Task: Find connections with filter location Jingling with filter topic #lifecoach with filter profile language Spanish with filter current company Gammon India Ltd with filter school The Don Bosco School with filter industry Electric Power Generation with filter service category Mobile Marketing with filter keywords title Video or Film Producer
Action: Mouse moved to (523, 77)
Screenshot: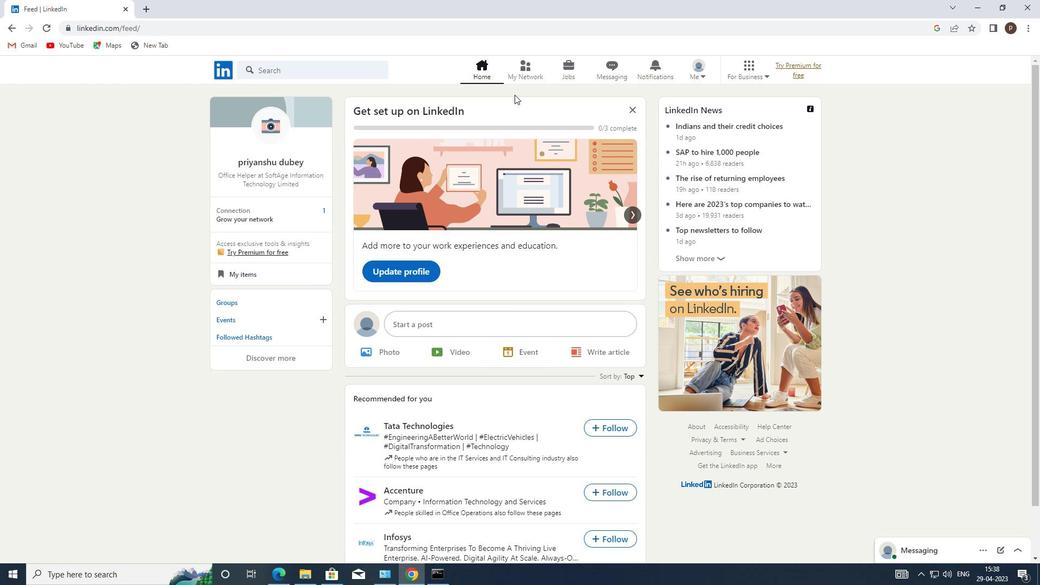 
Action: Mouse pressed left at (523, 77)
Screenshot: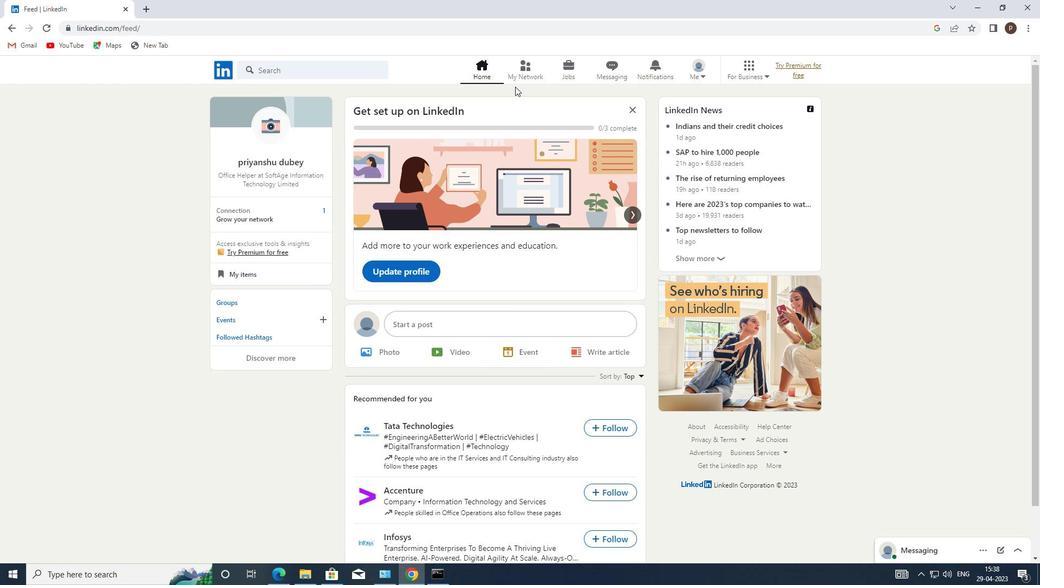 
Action: Mouse moved to (302, 125)
Screenshot: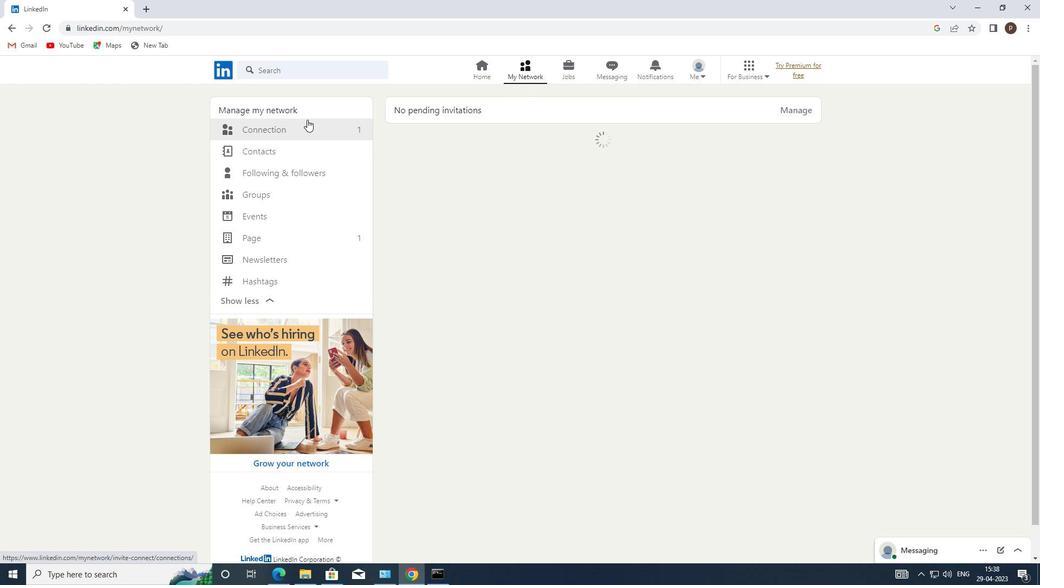 
Action: Mouse pressed left at (302, 125)
Screenshot: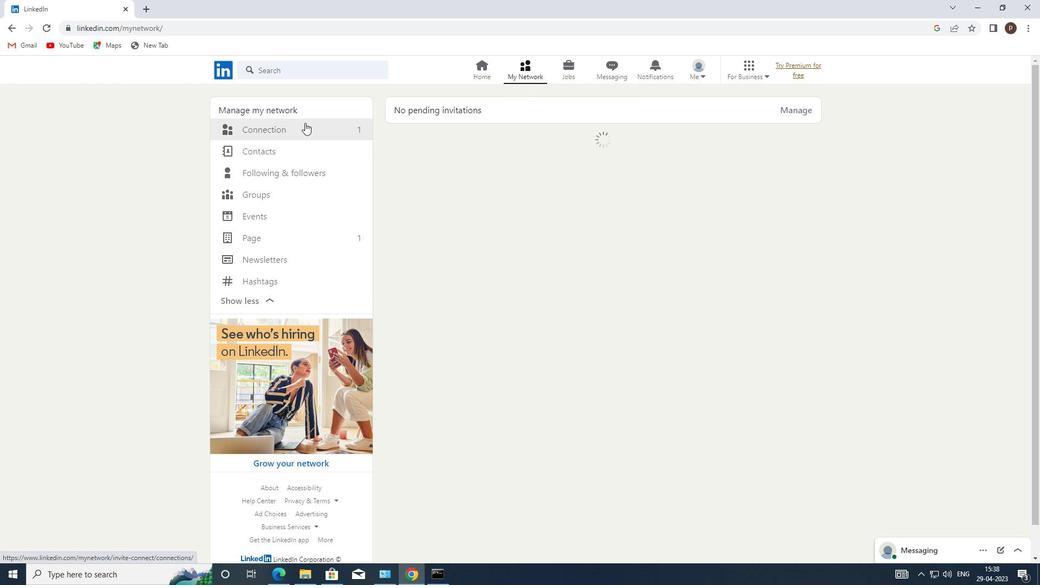 
Action: Mouse moved to (612, 127)
Screenshot: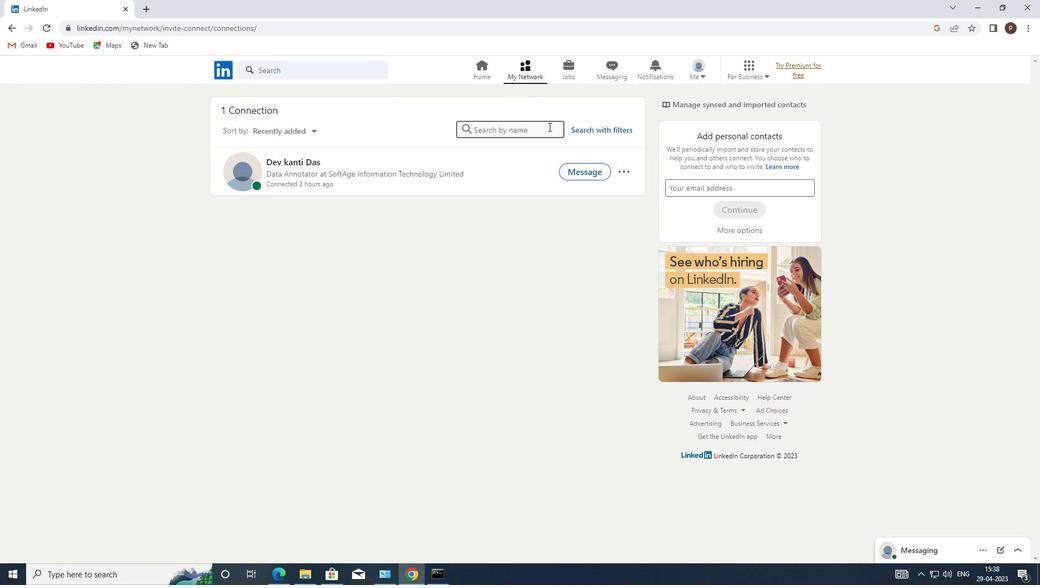 
Action: Mouse pressed left at (612, 127)
Screenshot: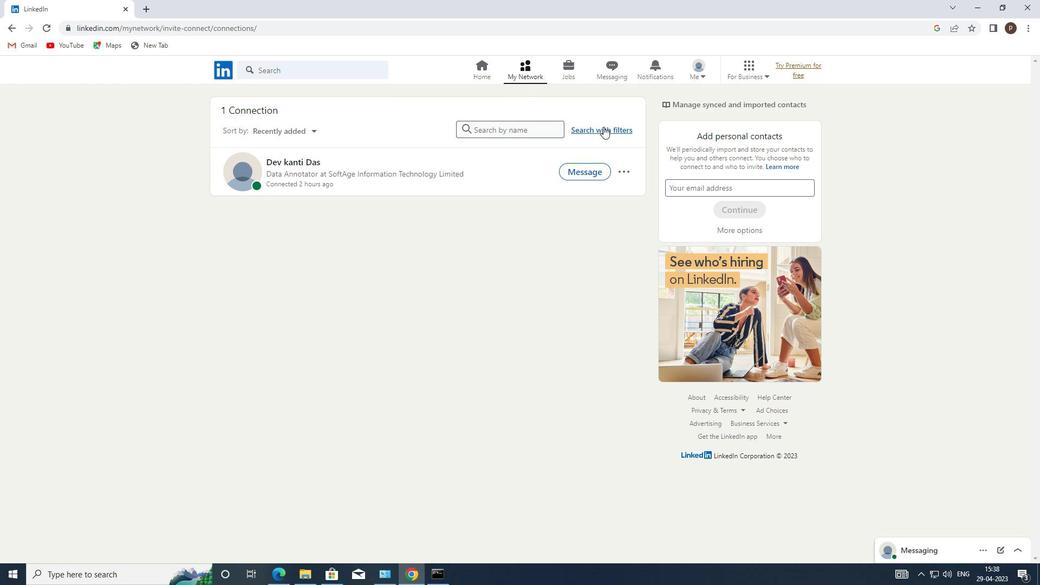 
Action: Mouse moved to (541, 101)
Screenshot: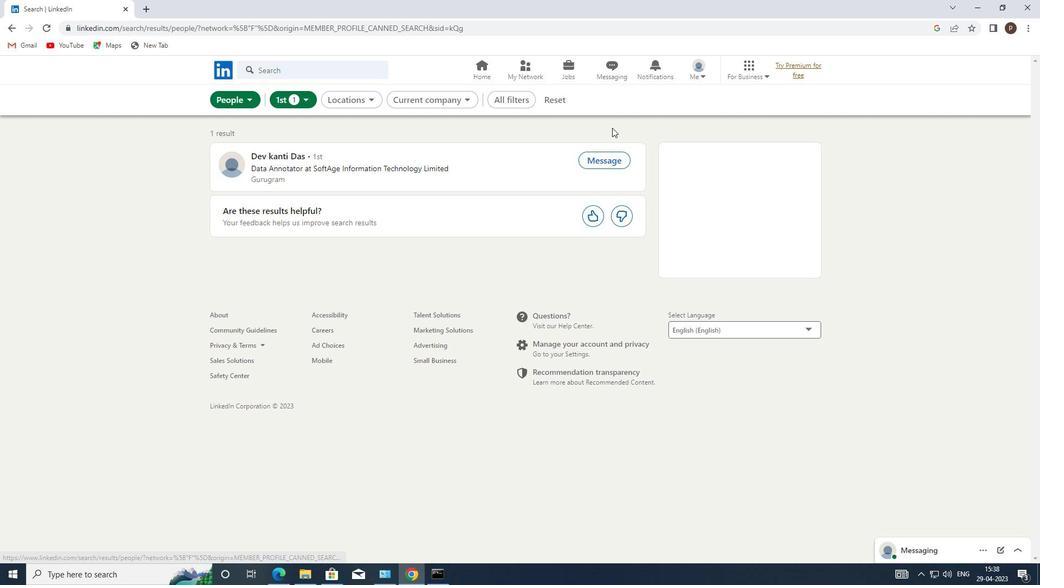 
Action: Mouse pressed left at (541, 101)
Screenshot: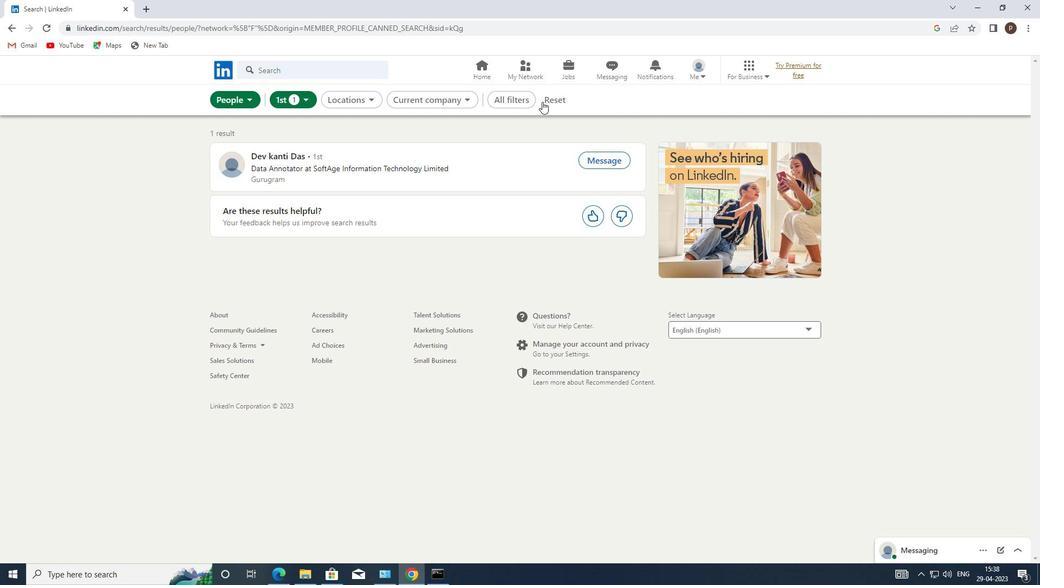 
Action: Mouse moved to (541, 101)
Screenshot: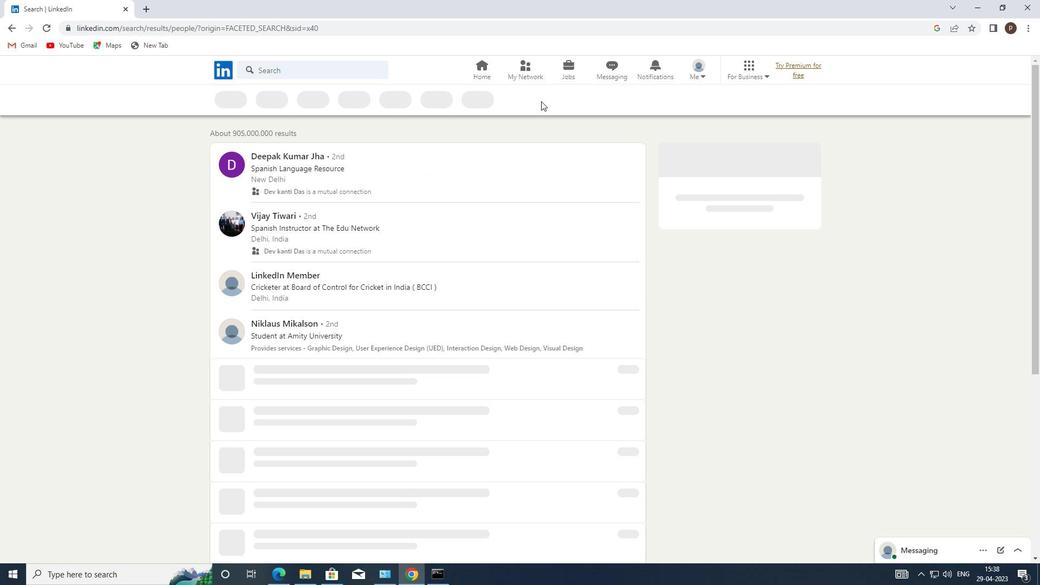 
Action: Mouse pressed left at (541, 101)
Screenshot: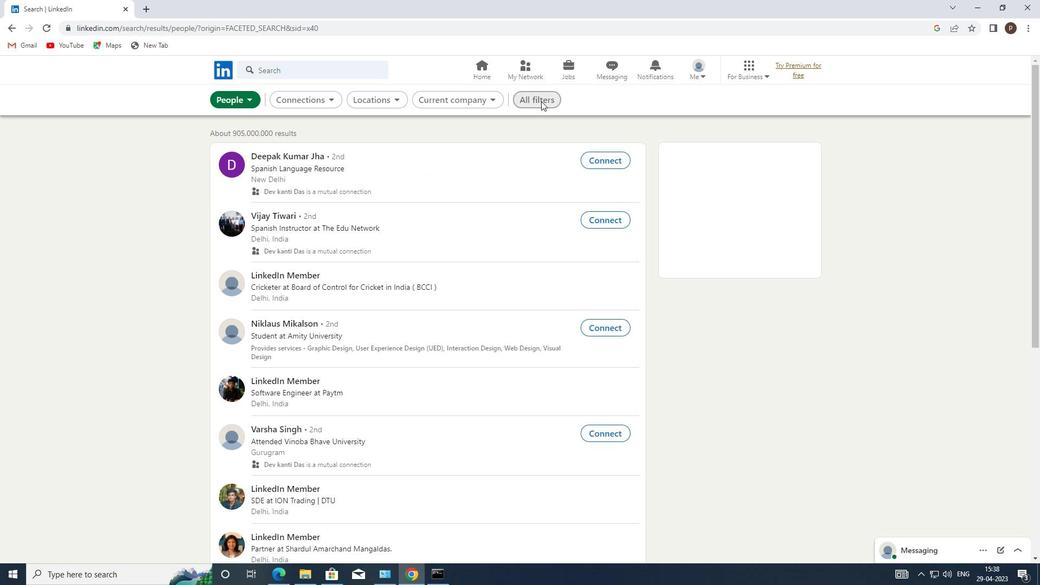 
Action: Mouse moved to (860, 340)
Screenshot: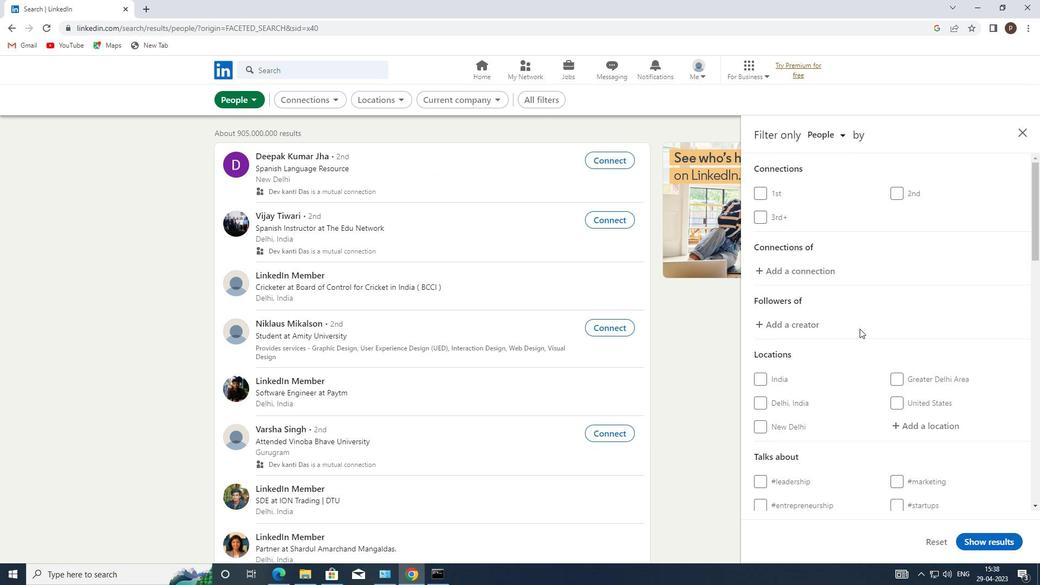 
Action: Mouse scrolled (860, 340) with delta (0, 0)
Screenshot: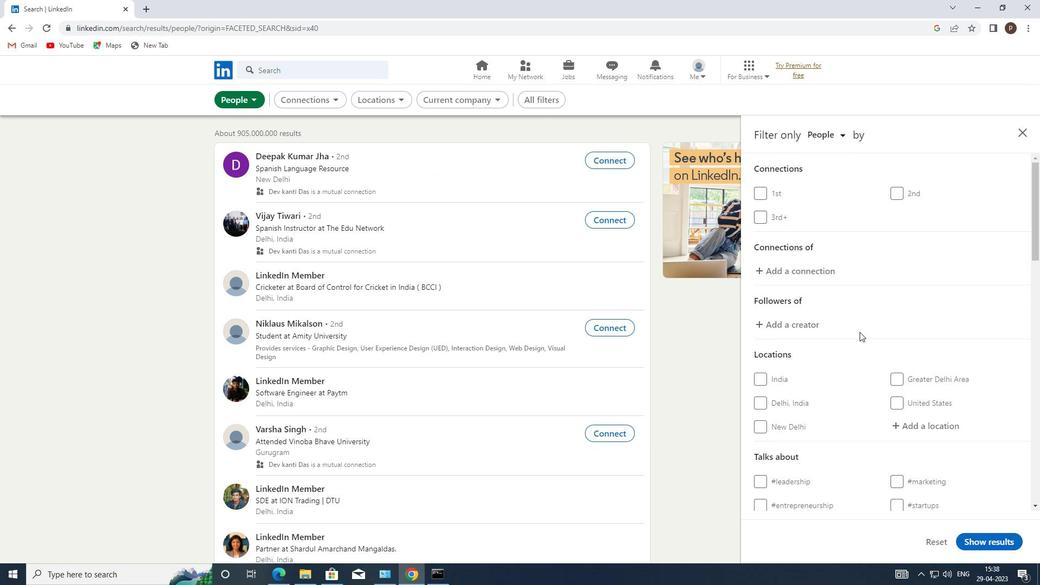 
Action: Mouse moved to (913, 364)
Screenshot: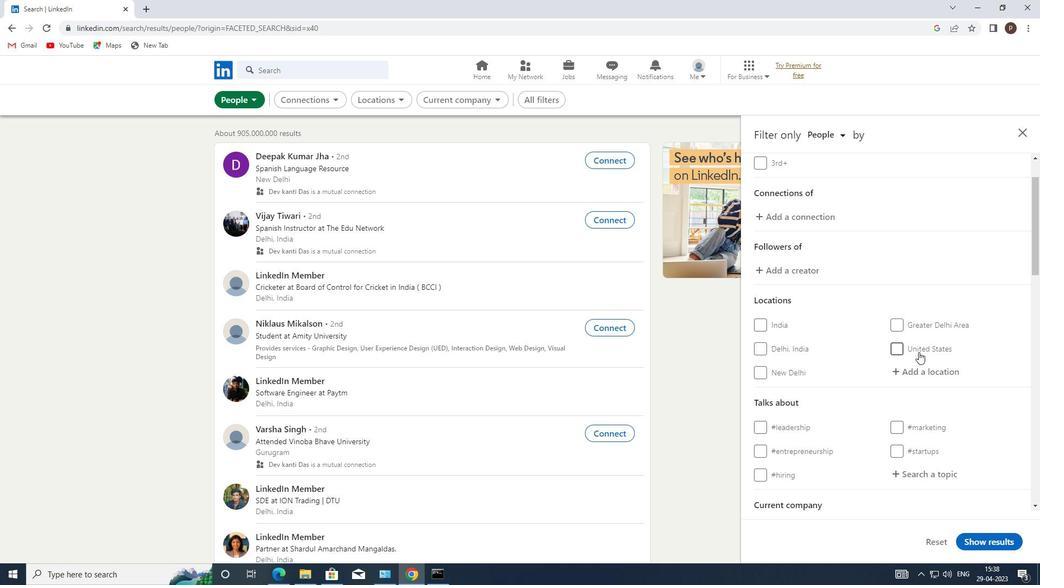 
Action: Mouse pressed left at (913, 364)
Screenshot: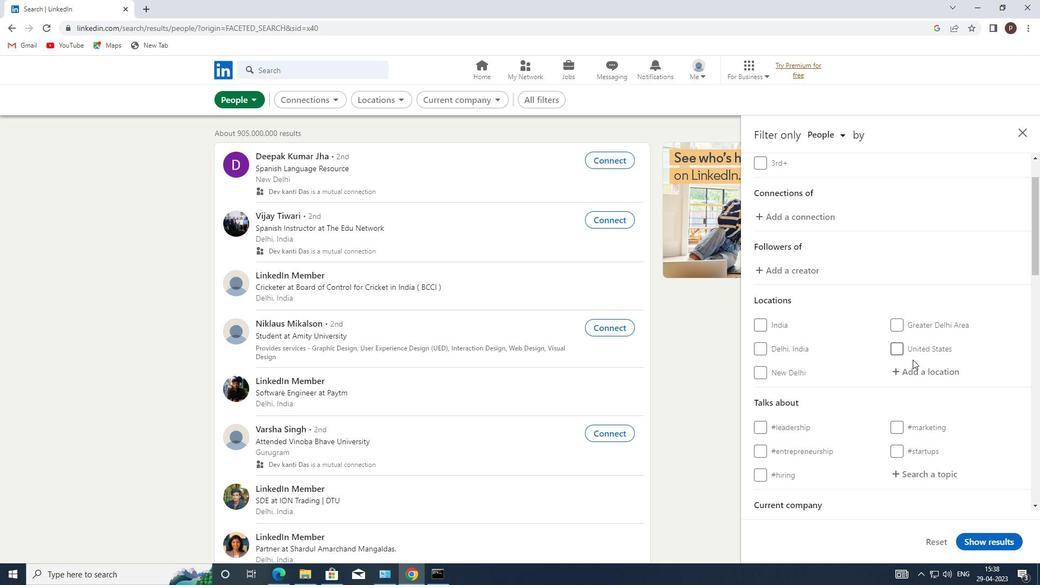 
Action: Mouse moved to (914, 364)
Screenshot: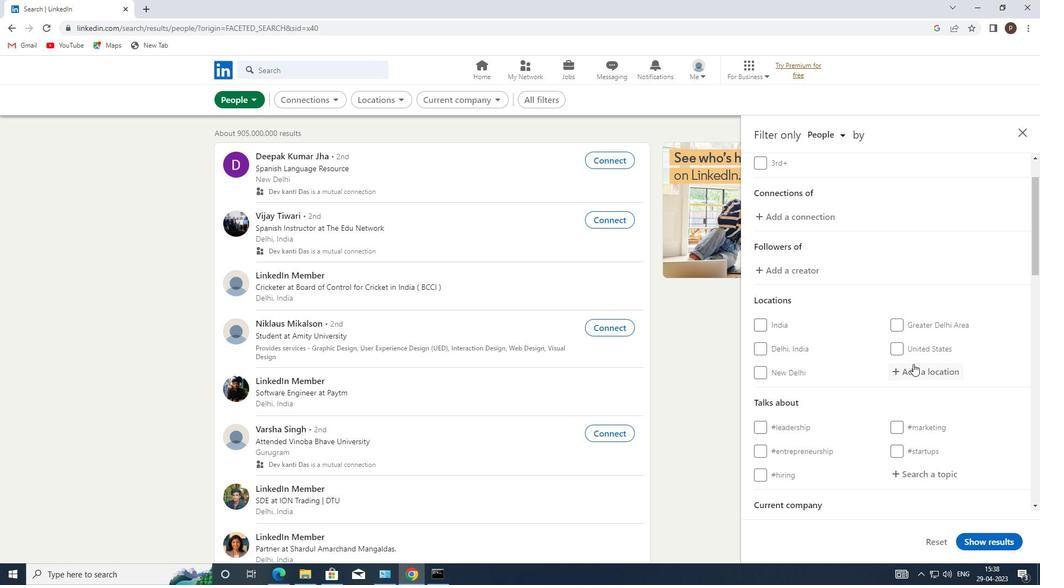 
Action: Key pressed <Key.caps_lock>j<Key.caps_lock>ingling
Screenshot: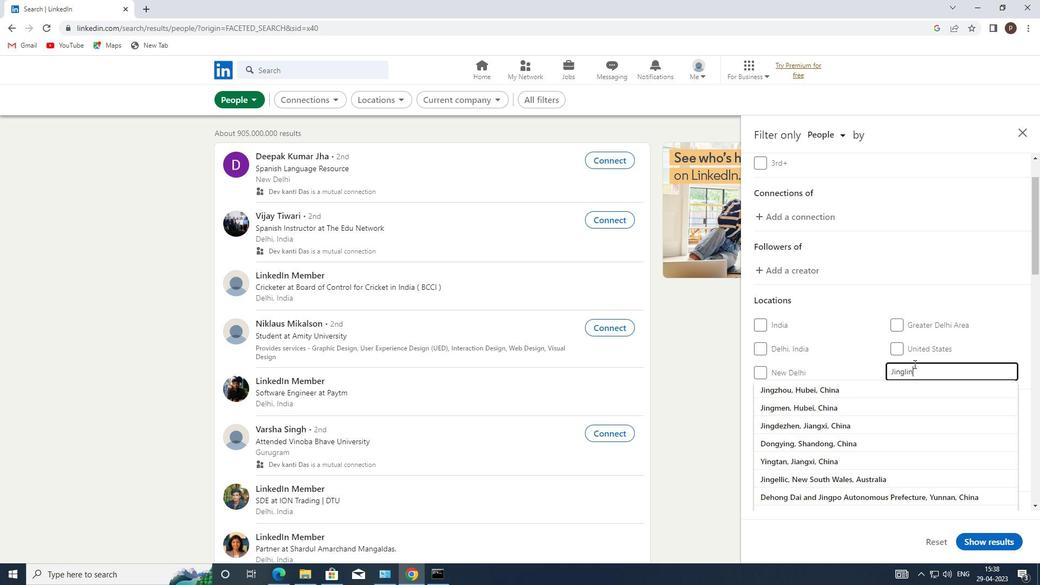
Action: Mouse moved to (846, 412)
Screenshot: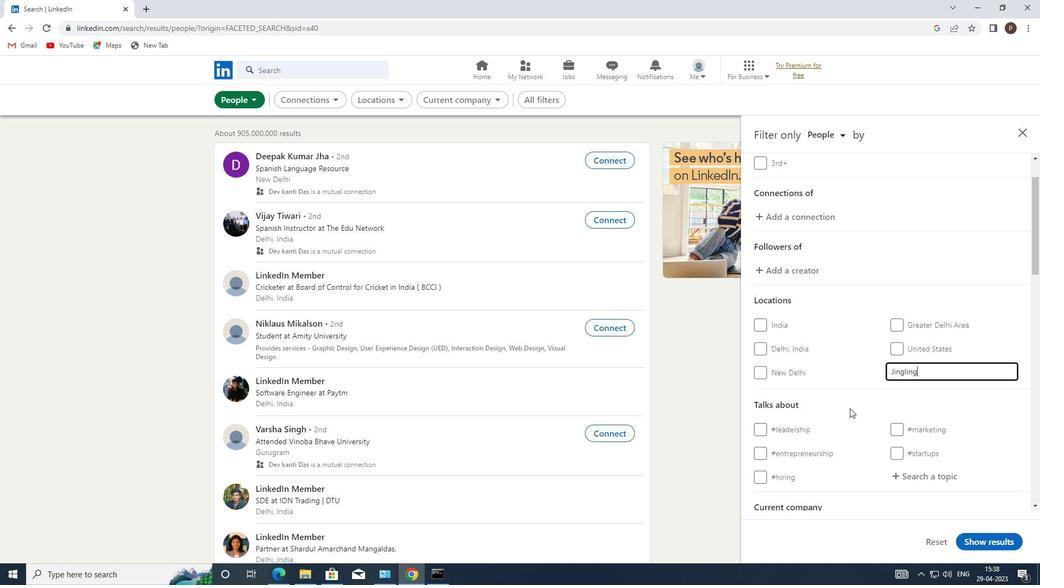 
Action: Mouse scrolled (846, 411) with delta (0, 0)
Screenshot: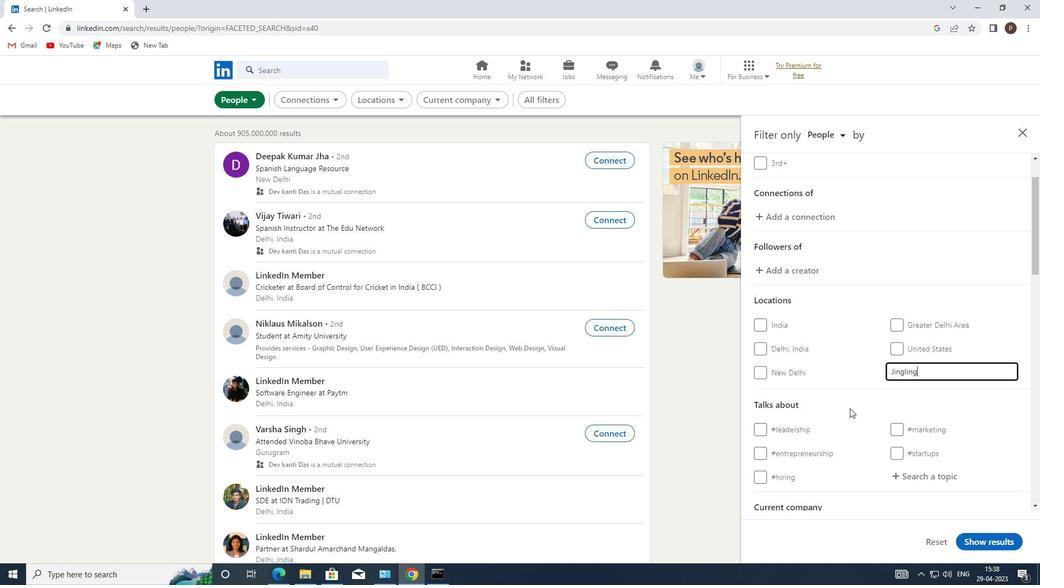 
Action: Mouse moved to (846, 414)
Screenshot: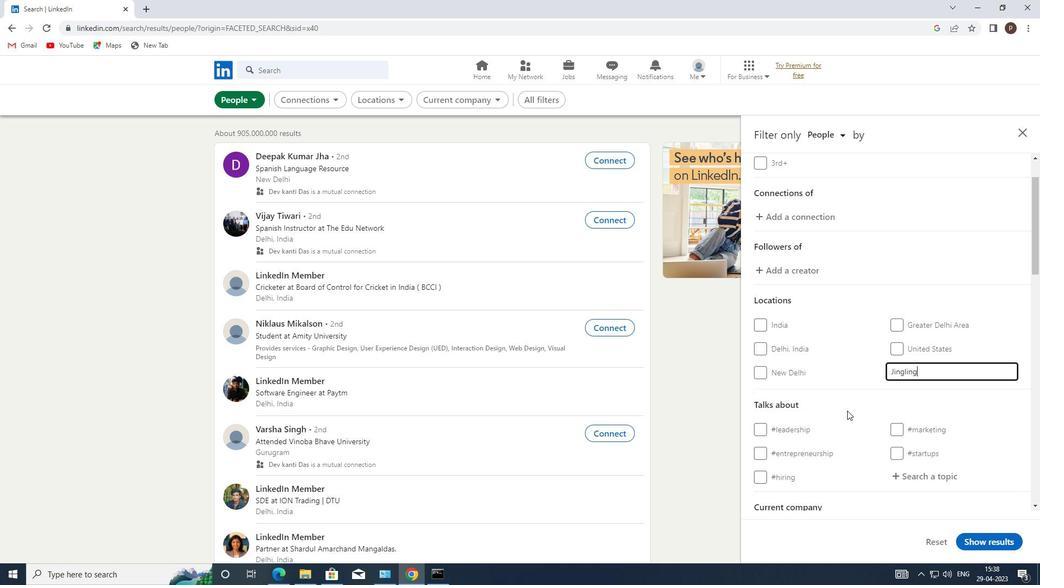 
Action: Mouse scrolled (846, 413) with delta (0, 0)
Screenshot: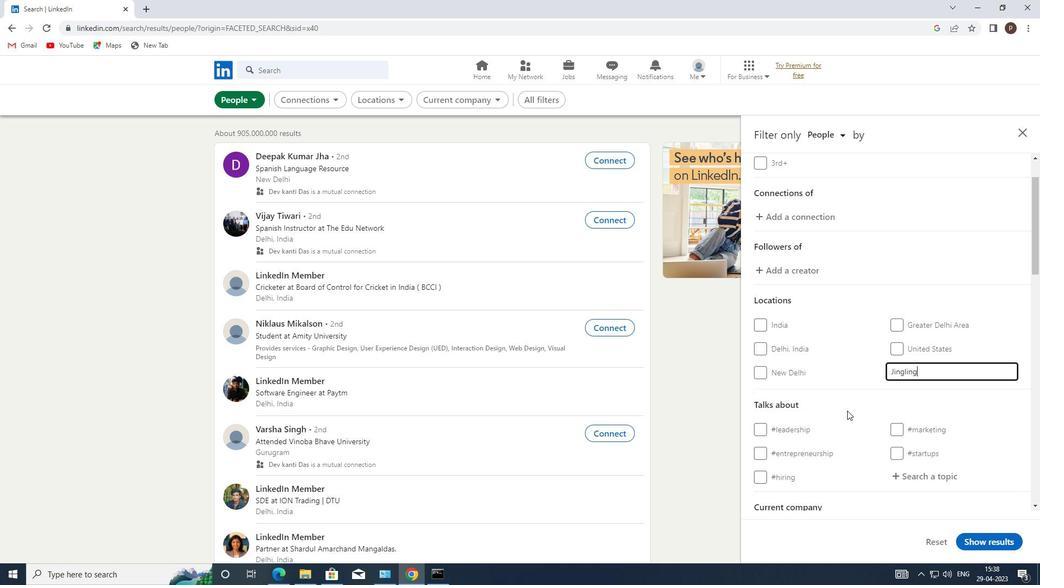 
Action: Mouse moved to (911, 368)
Screenshot: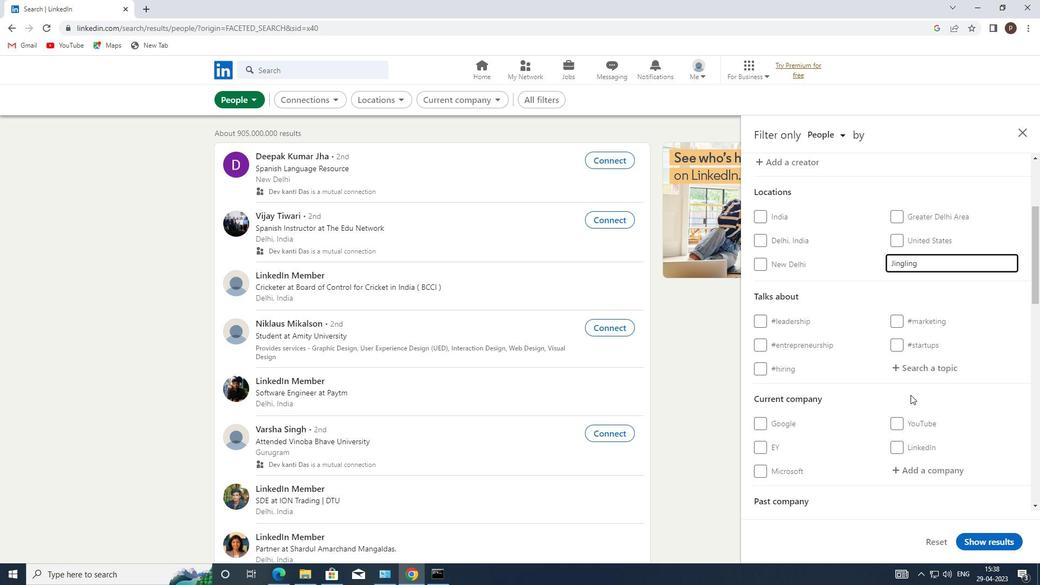 
Action: Mouse pressed left at (911, 368)
Screenshot: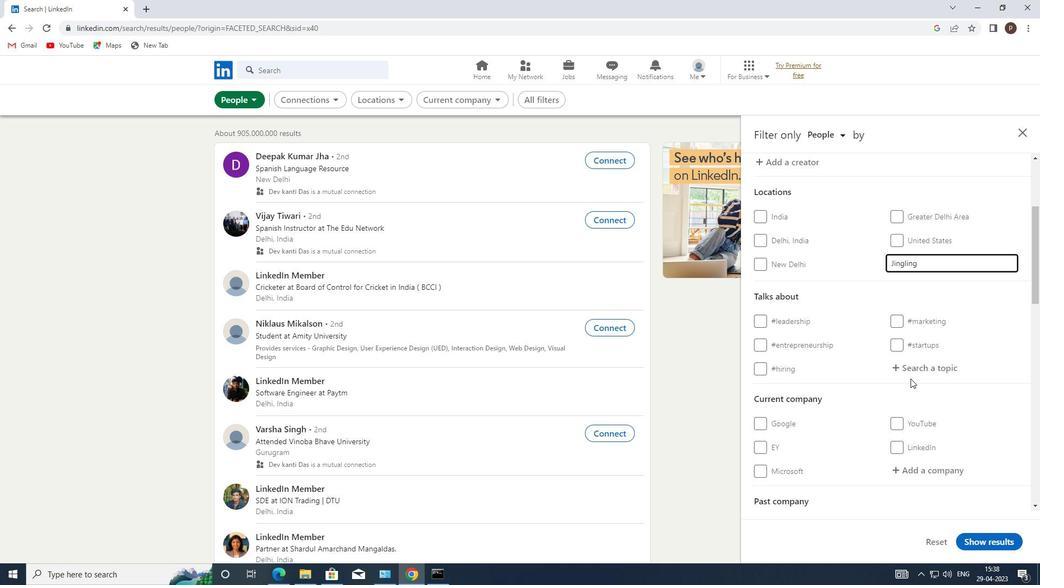 
Action: Key pressed <Key.shift>#LIFECOACH
Screenshot: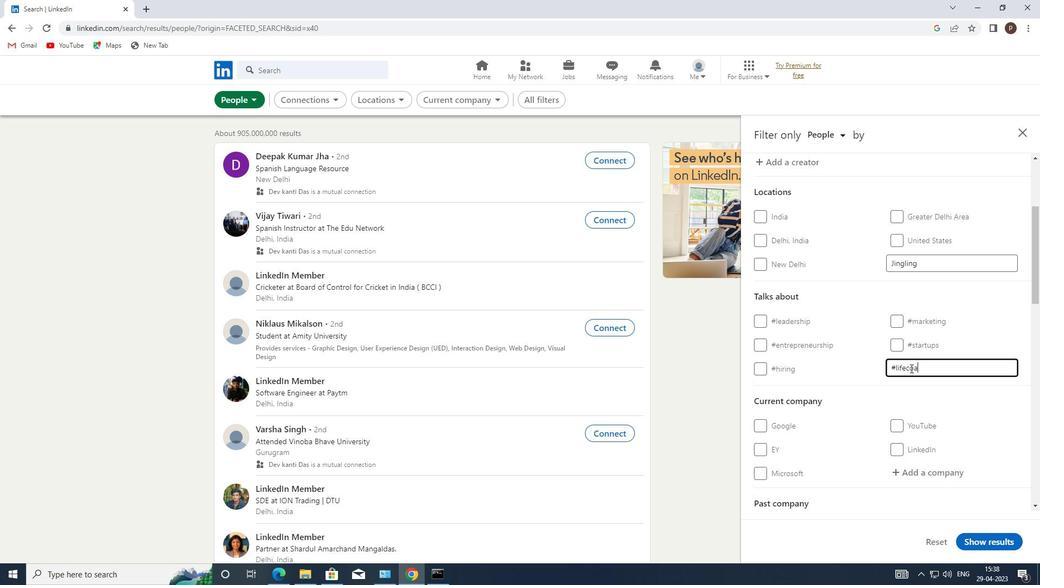 
Action: Mouse moved to (868, 385)
Screenshot: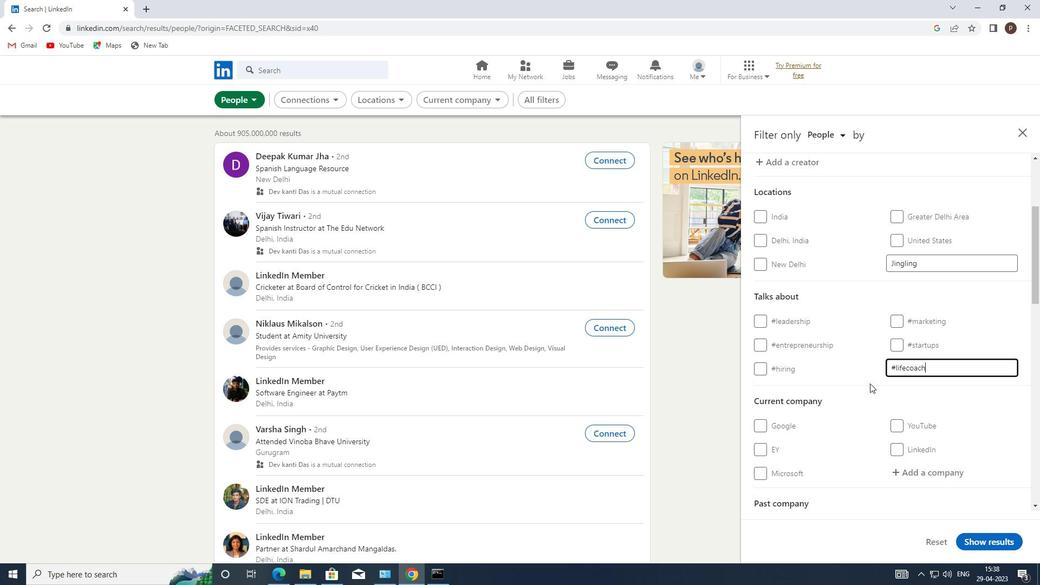 
Action: Mouse scrolled (868, 385) with delta (0, 0)
Screenshot: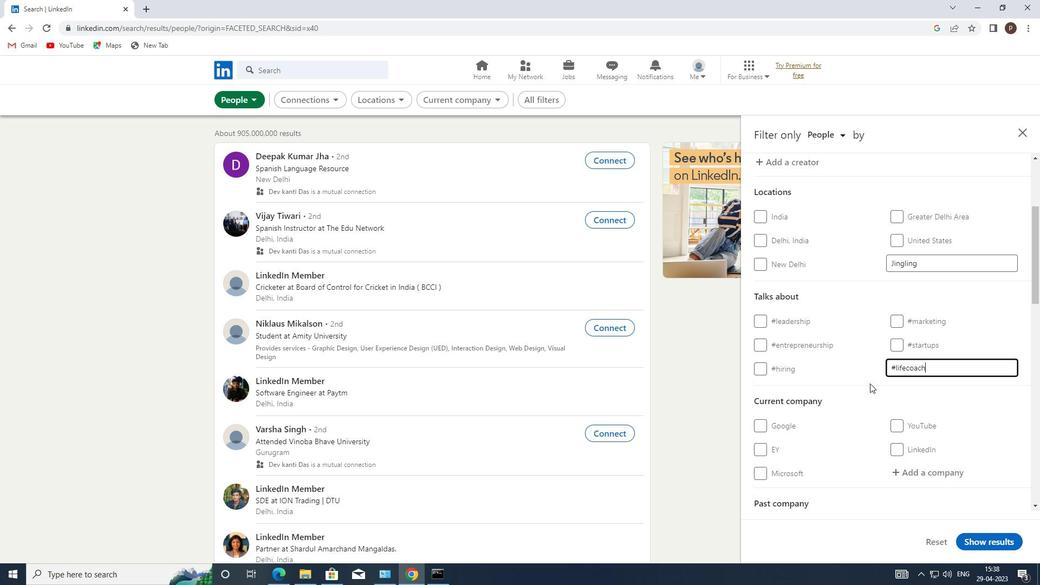 
Action: Mouse scrolled (868, 385) with delta (0, 0)
Screenshot: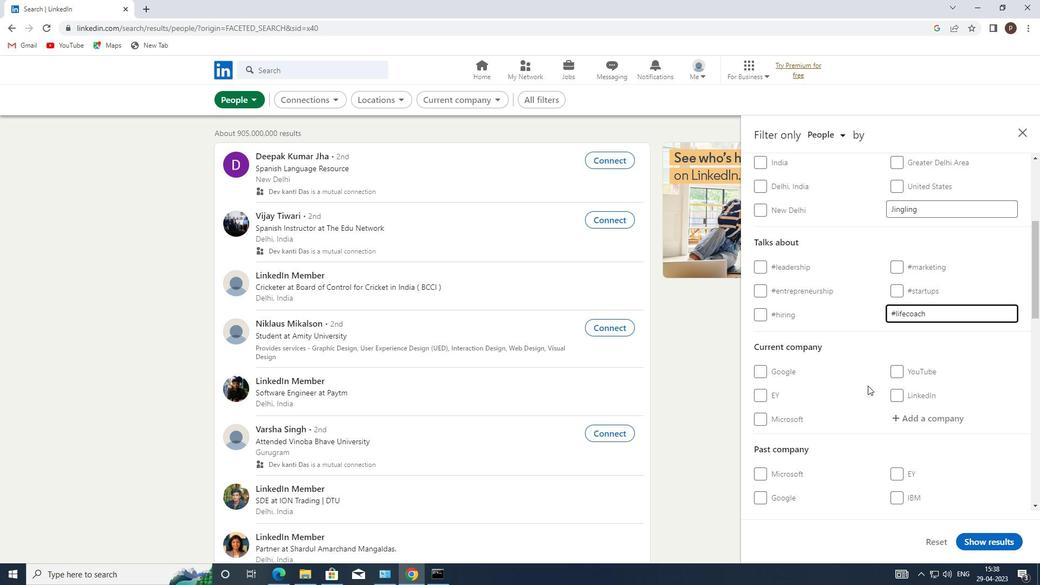 
Action: Mouse moved to (868, 385)
Screenshot: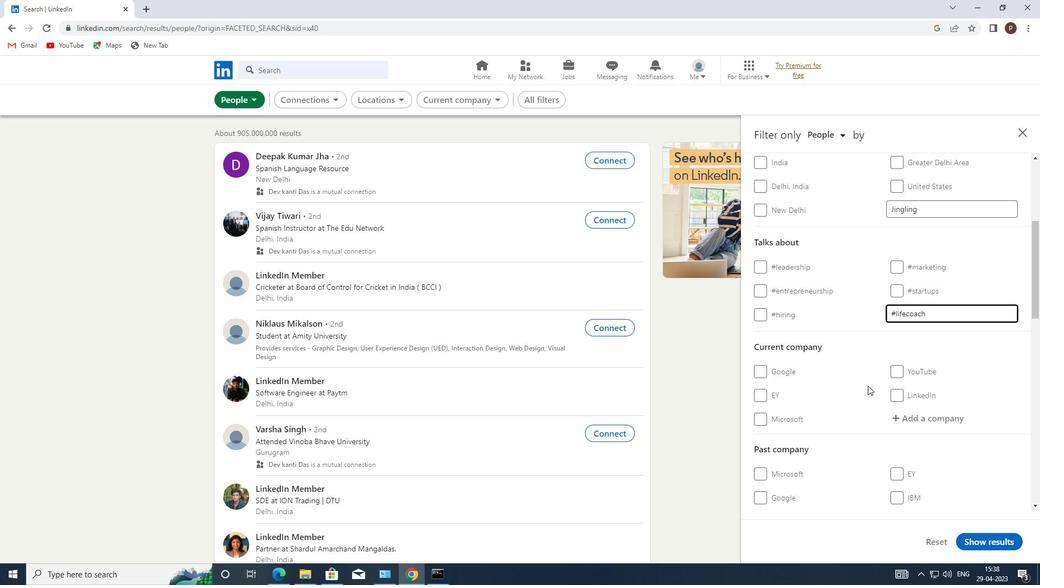 
Action: Mouse scrolled (868, 385) with delta (0, 0)
Screenshot: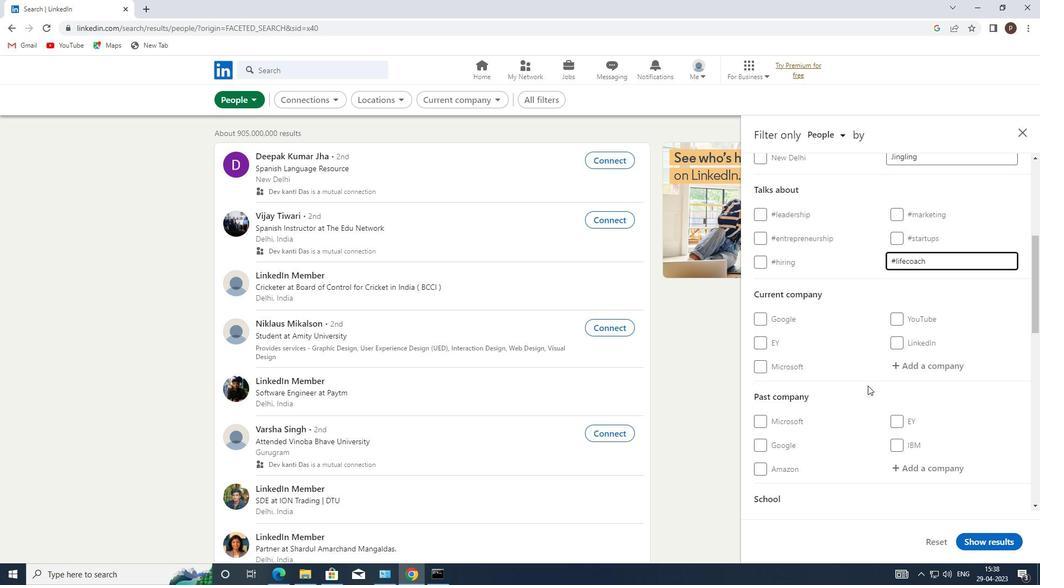 
Action: Mouse scrolled (868, 385) with delta (0, 0)
Screenshot: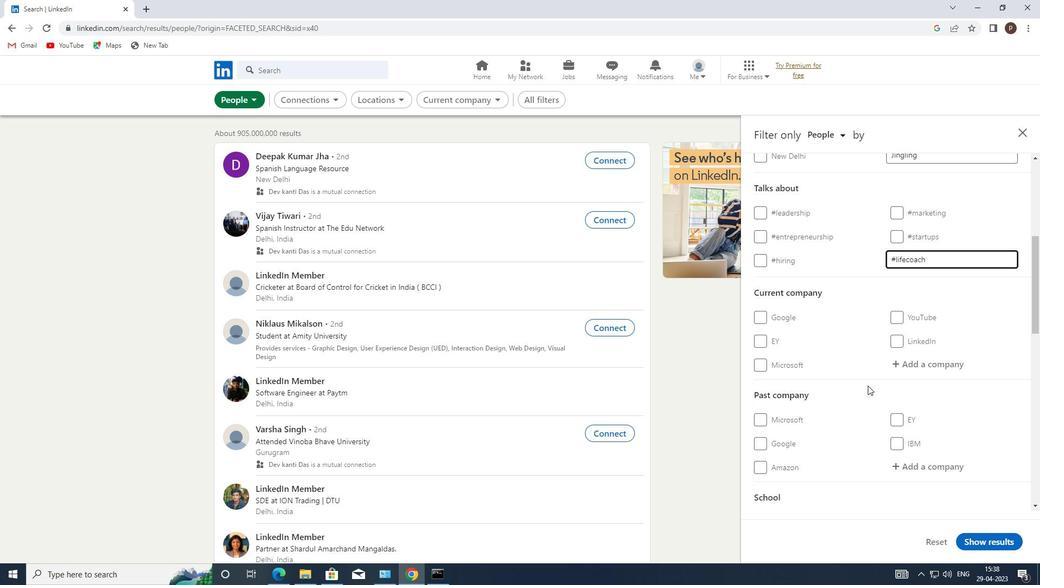 
Action: Mouse moved to (868, 386)
Screenshot: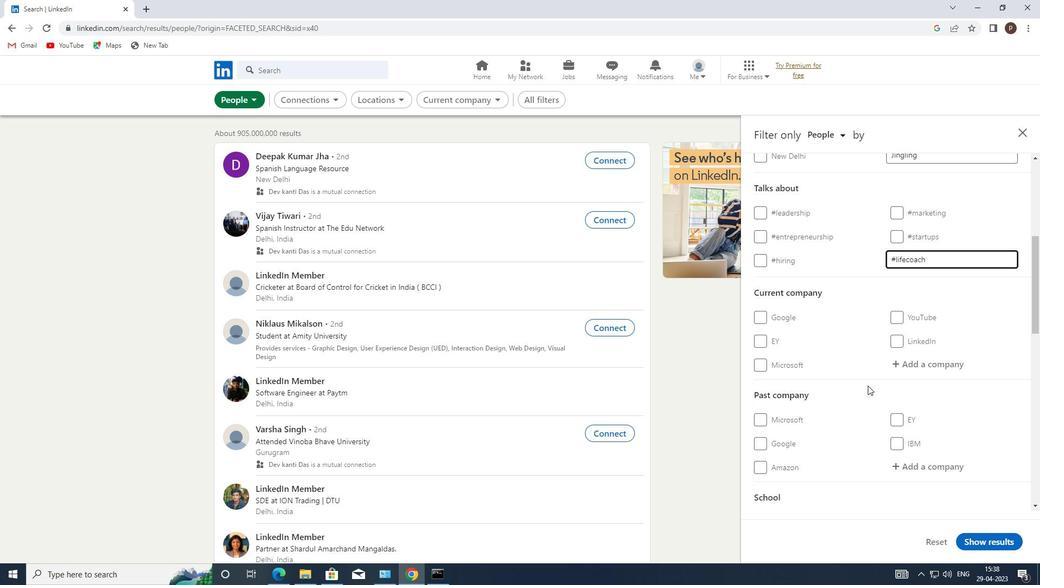 
Action: Mouse scrolled (868, 385) with delta (0, 0)
Screenshot: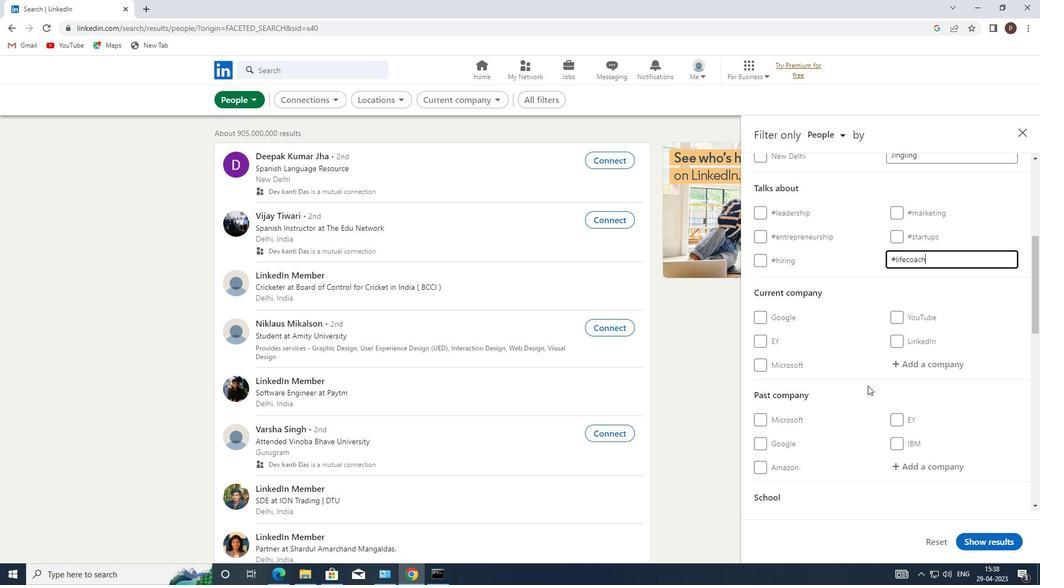 
Action: Mouse scrolled (868, 385) with delta (0, 0)
Screenshot: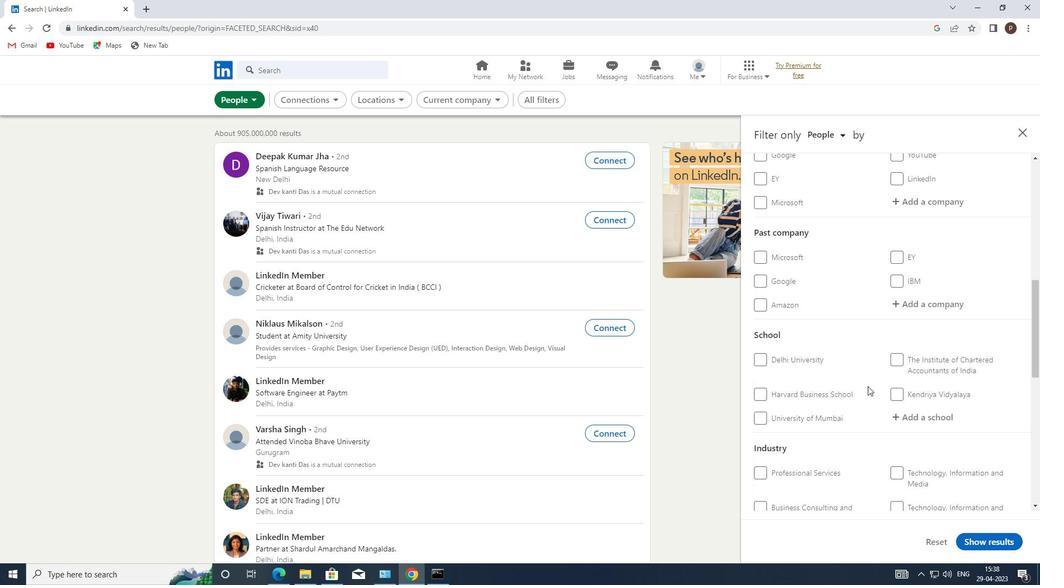 
Action: Mouse scrolled (868, 385) with delta (0, 0)
Screenshot: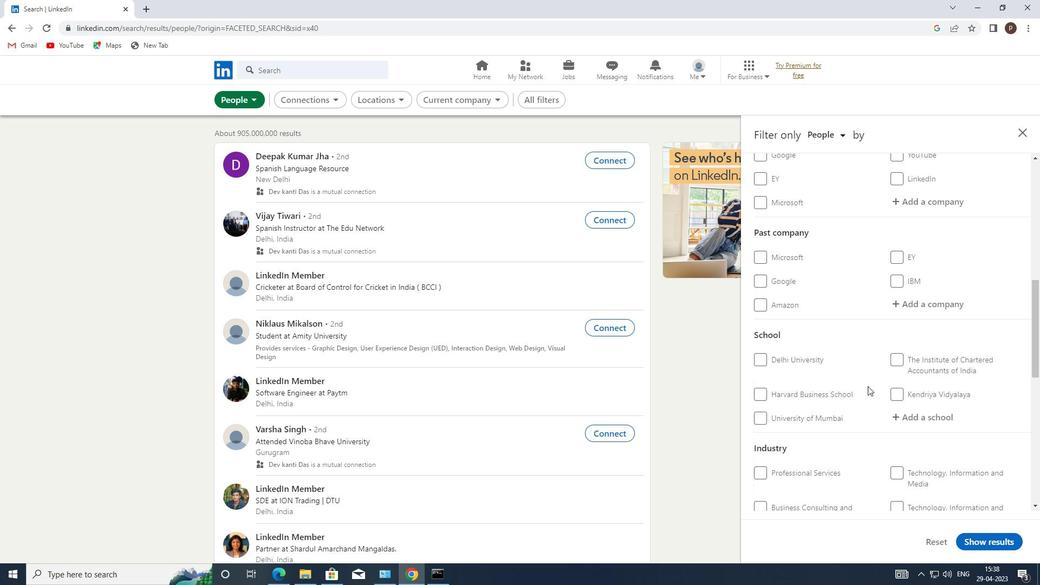 
Action: Mouse scrolled (868, 385) with delta (0, 0)
Screenshot: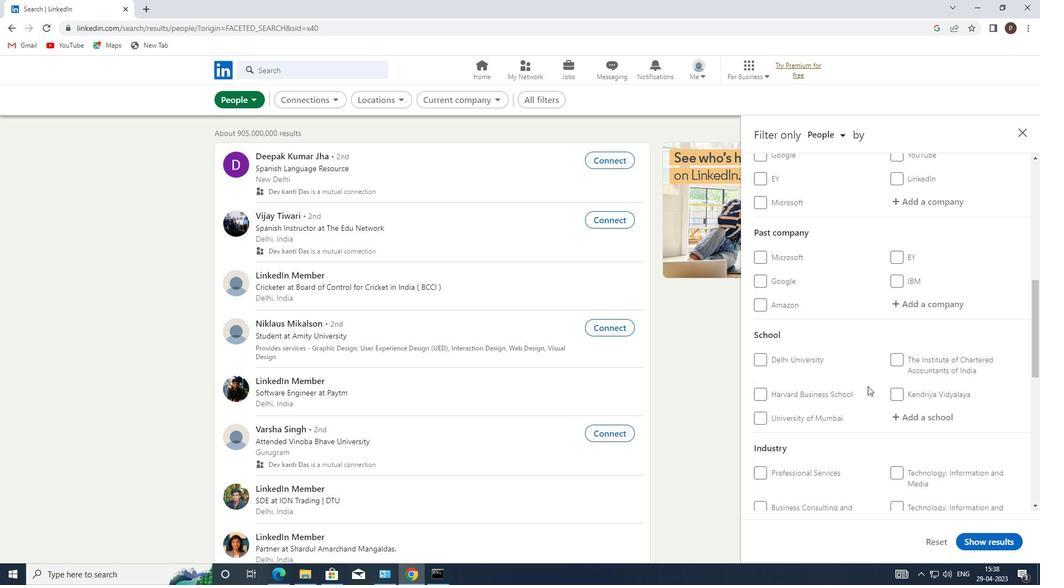 
Action: Mouse scrolled (868, 385) with delta (0, 0)
Screenshot: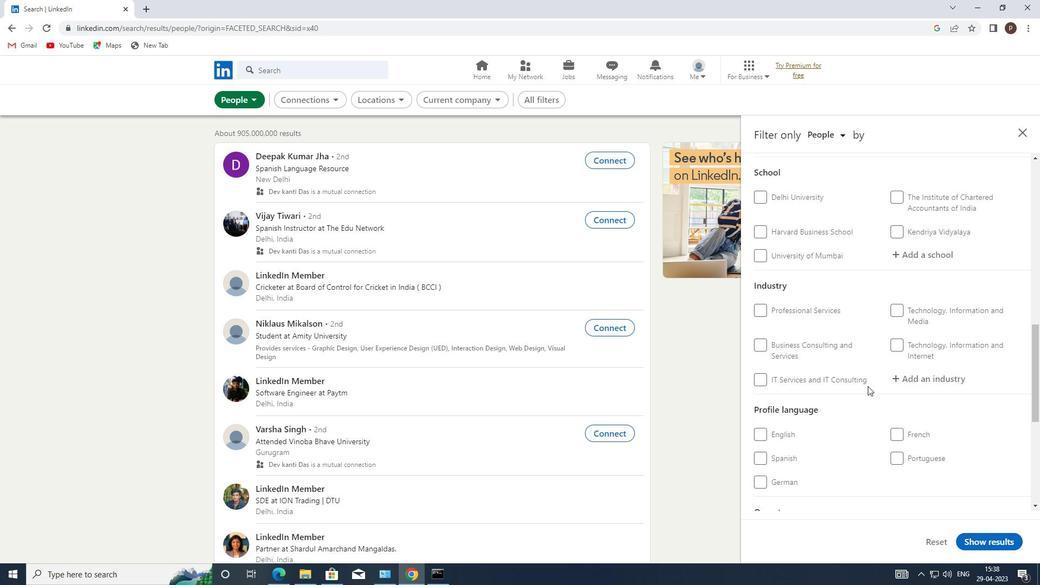 
Action: Mouse moved to (764, 406)
Screenshot: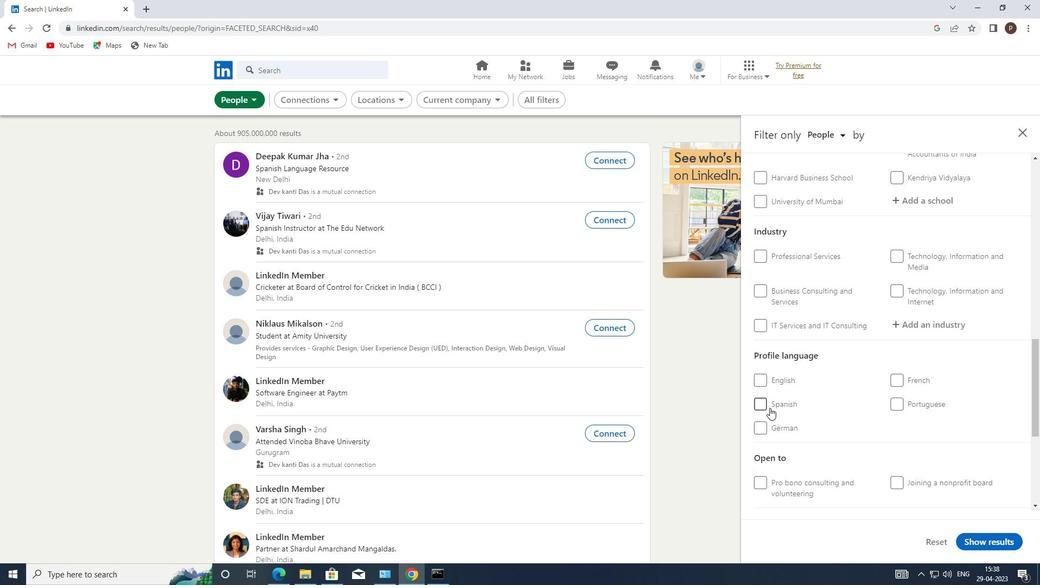 
Action: Mouse pressed left at (764, 406)
Screenshot: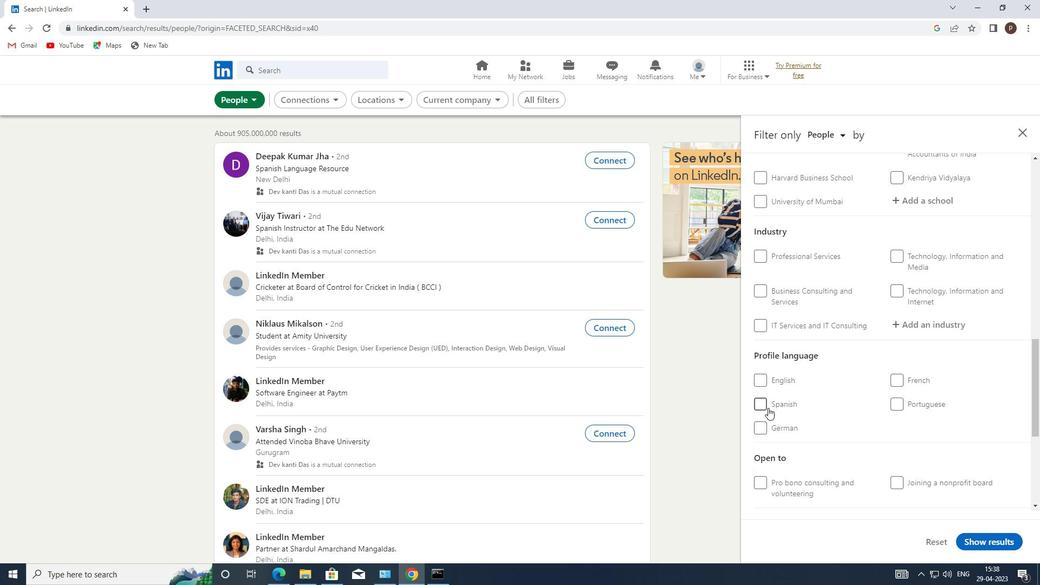 
Action: Mouse moved to (841, 392)
Screenshot: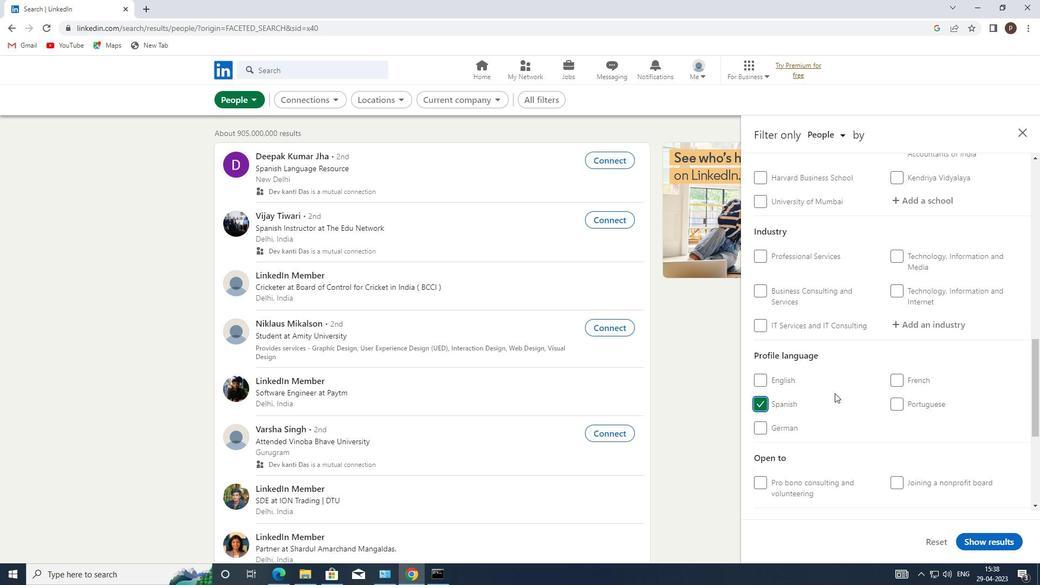 
Action: Mouse scrolled (841, 393) with delta (0, 0)
Screenshot: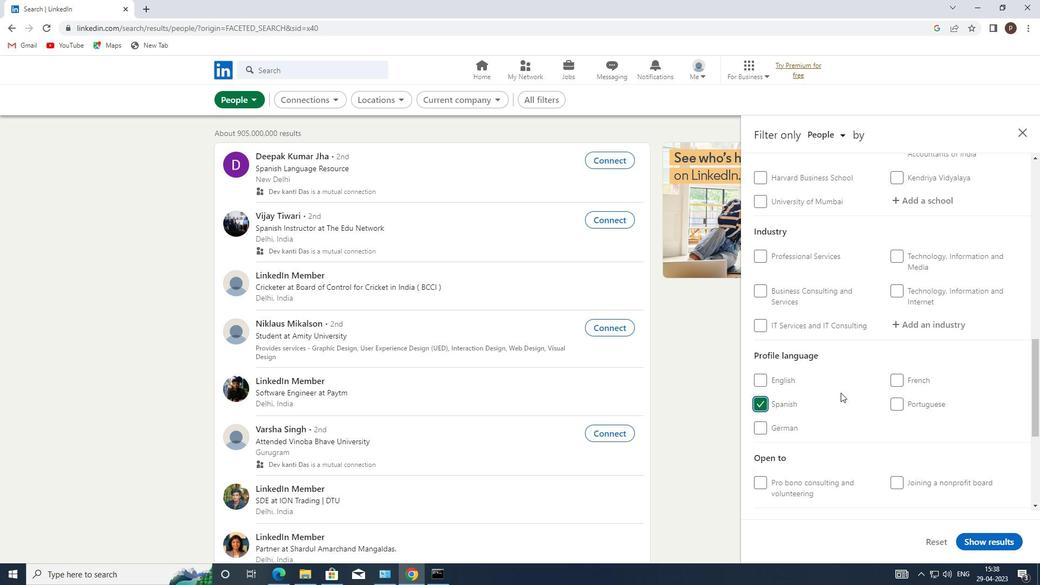 
Action: Mouse scrolled (841, 393) with delta (0, 0)
Screenshot: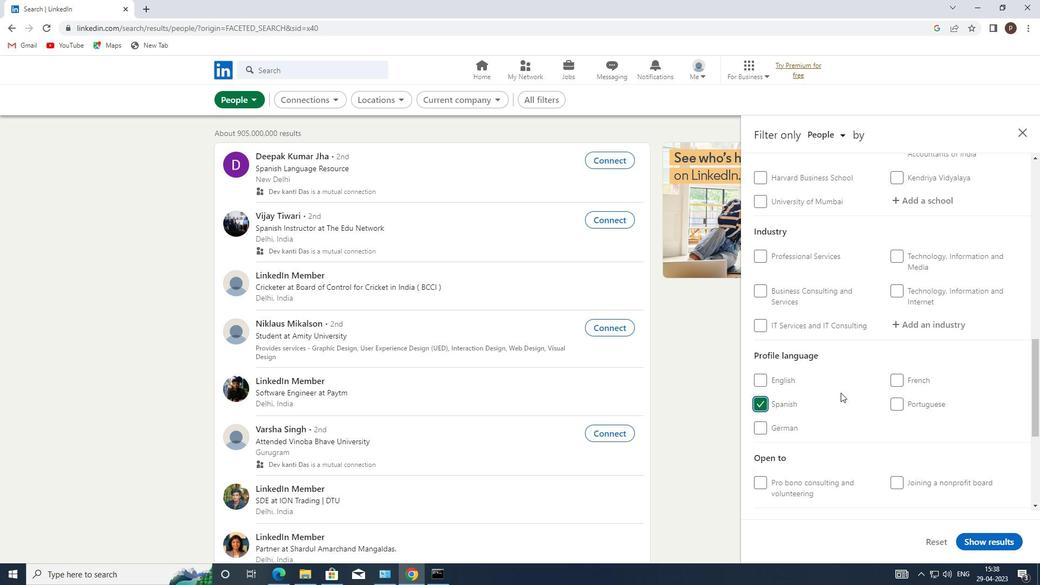 
Action: Mouse scrolled (841, 393) with delta (0, 0)
Screenshot: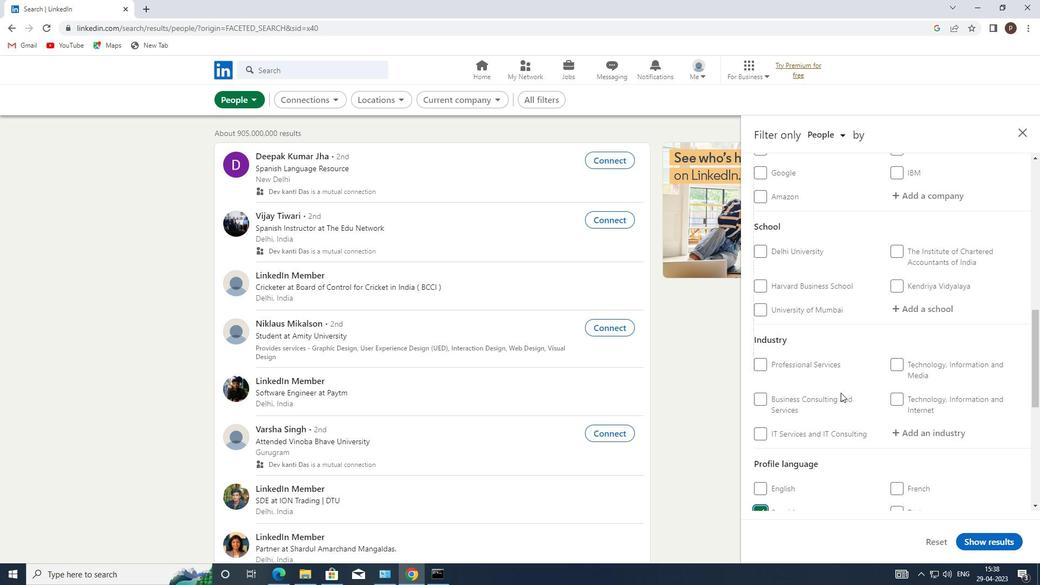 
Action: Mouse scrolled (841, 393) with delta (0, 0)
Screenshot: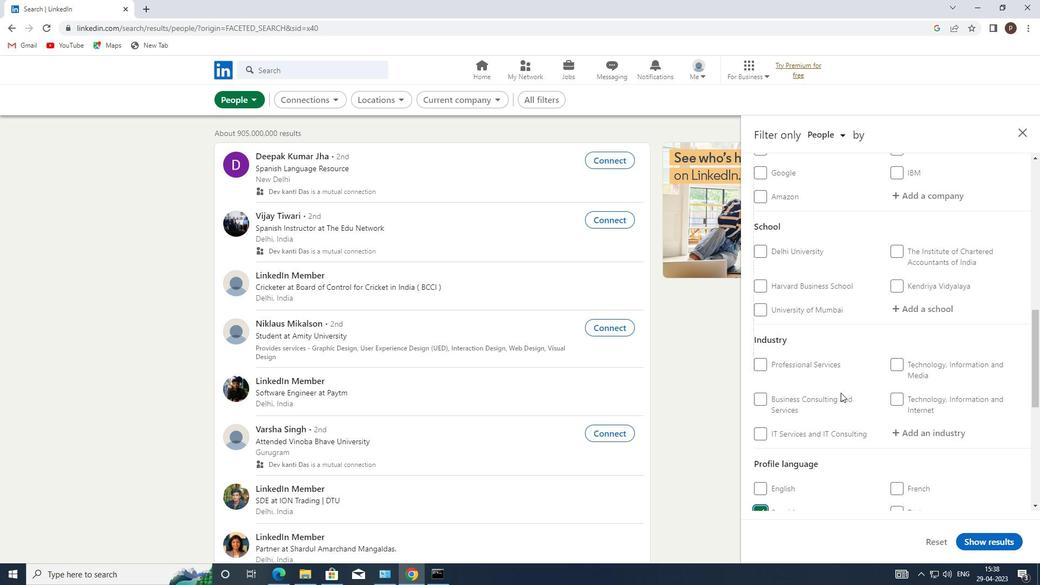 
Action: Mouse scrolled (841, 393) with delta (0, 0)
Screenshot: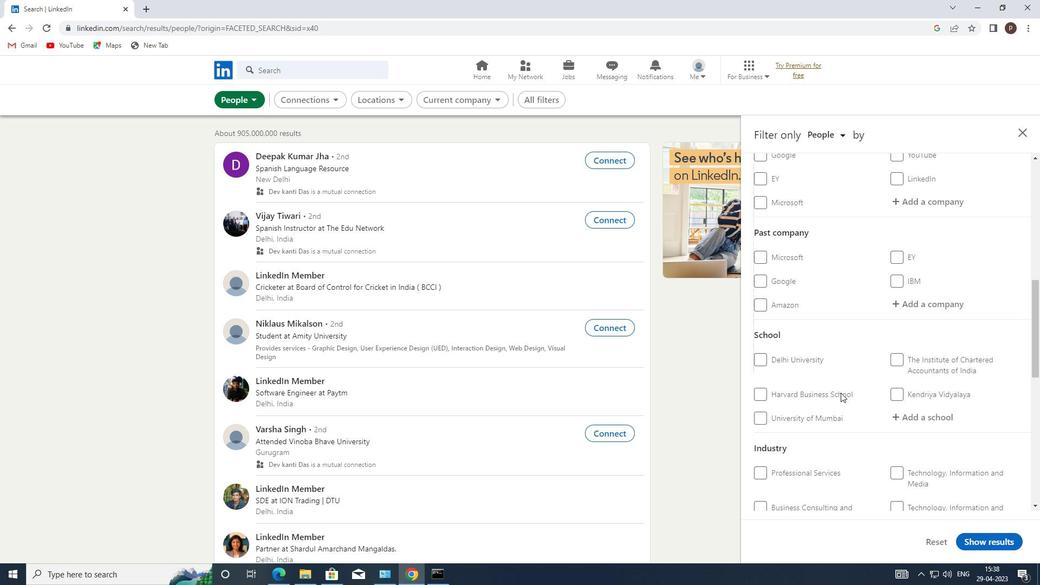 
Action: Mouse scrolled (841, 393) with delta (0, 0)
Screenshot: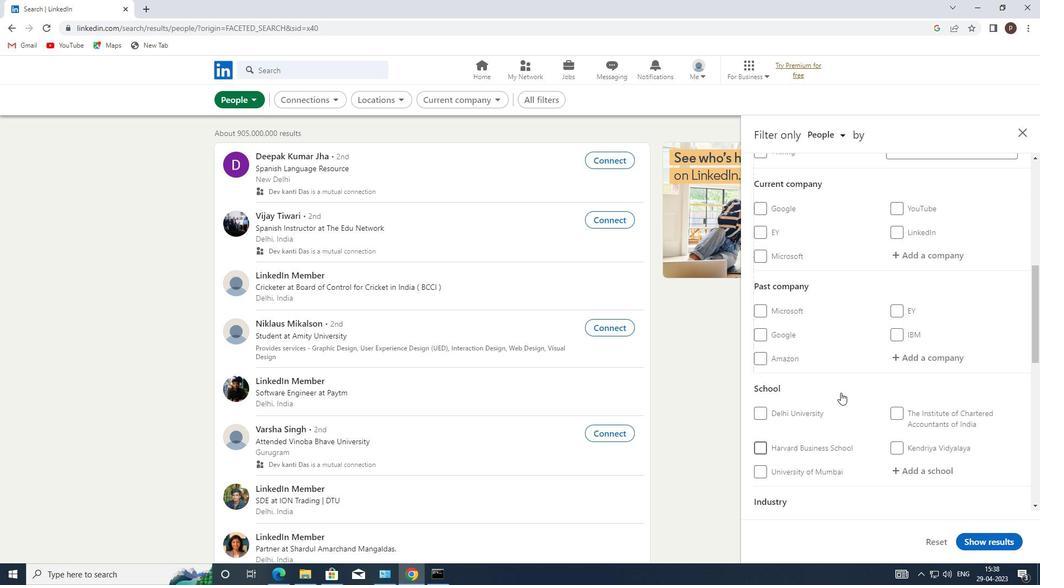 
Action: Mouse moved to (910, 314)
Screenshot: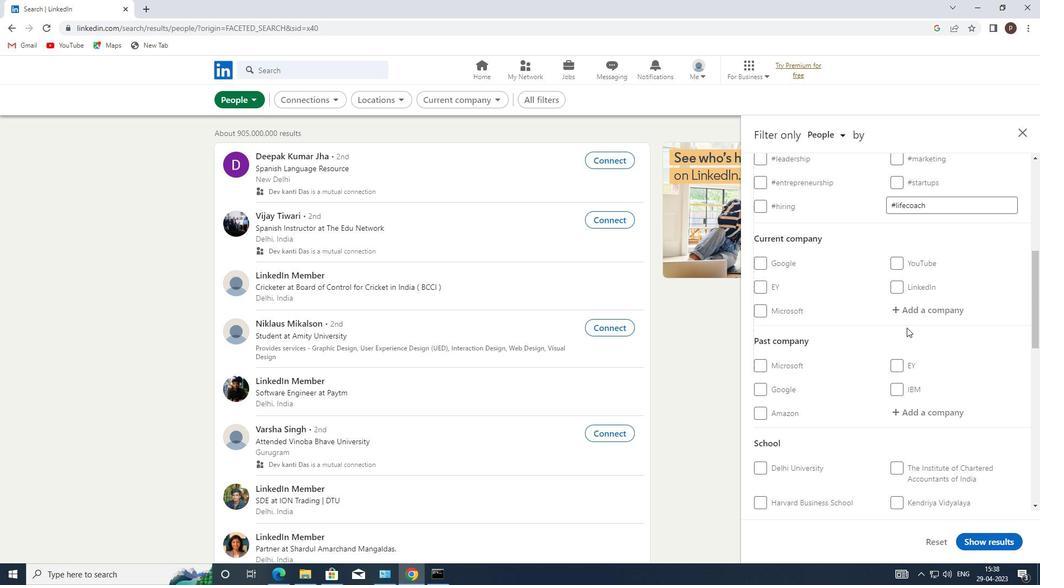 
Action: Mouse pressed left at (910, 314)
Screenshot: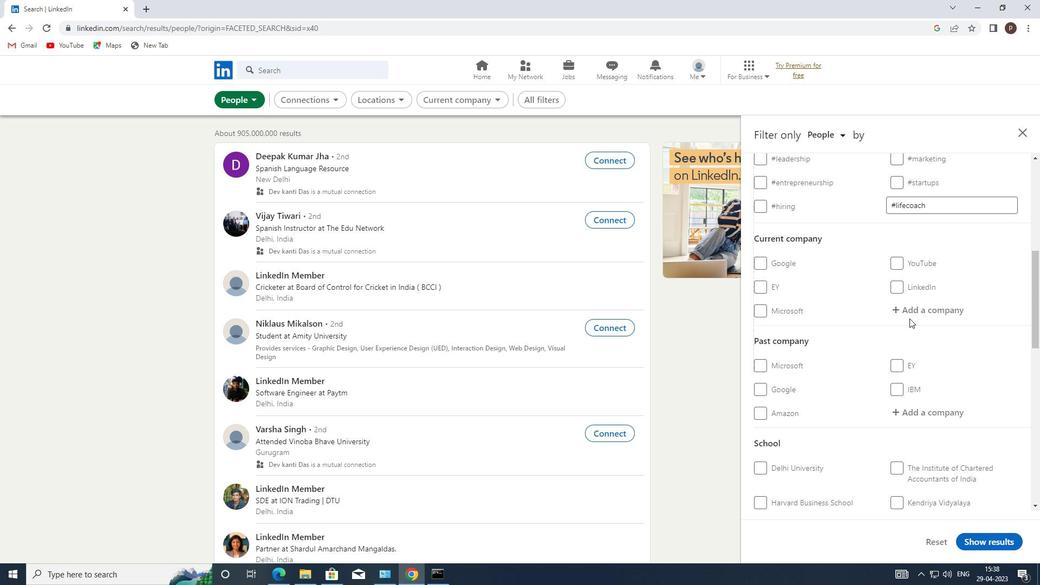 
Action: Key pressed <Key.caps_lock>G<Key.caps_lock>AMMON<Key.space><Key.caps_lock>I<Key.caps_lock>NDIA
Screenshot: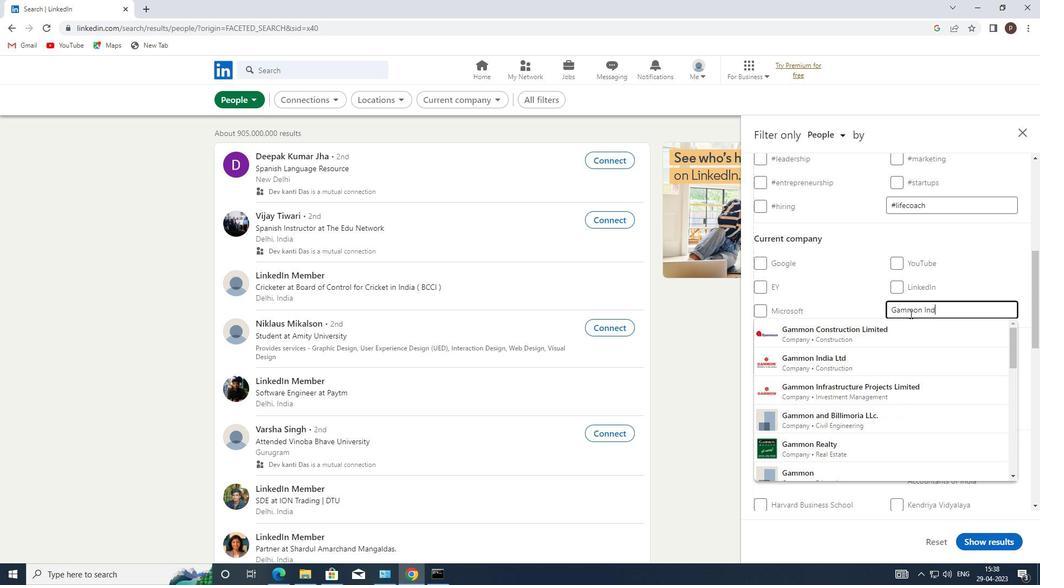 
Action: Mouse moved to (862, 328)
Screenshot: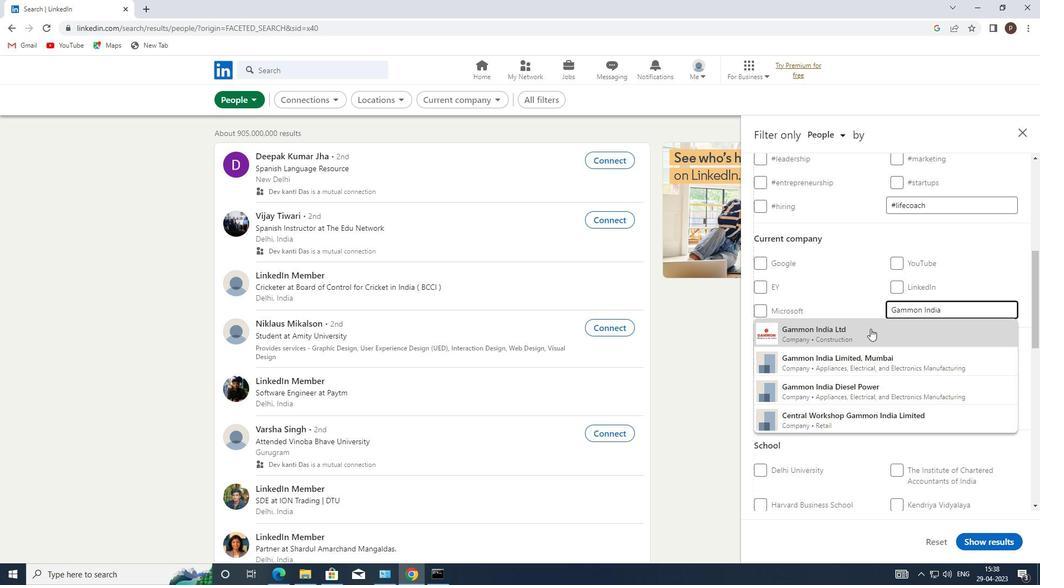 
Action: Mouse pressed left at (862, 328)
Screenshot: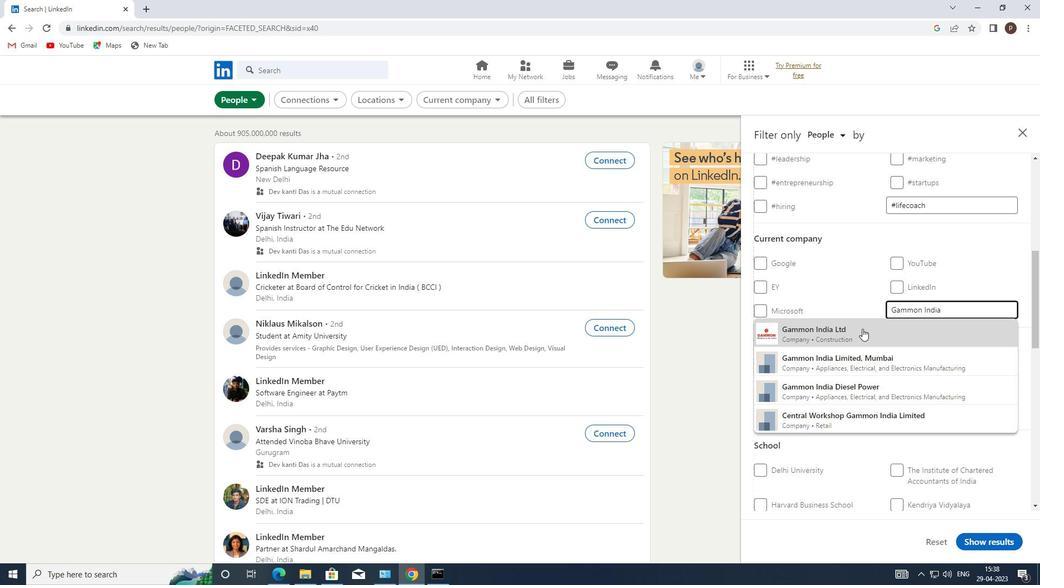 
Action: Mouse moved to (853, 334)
Screenshot: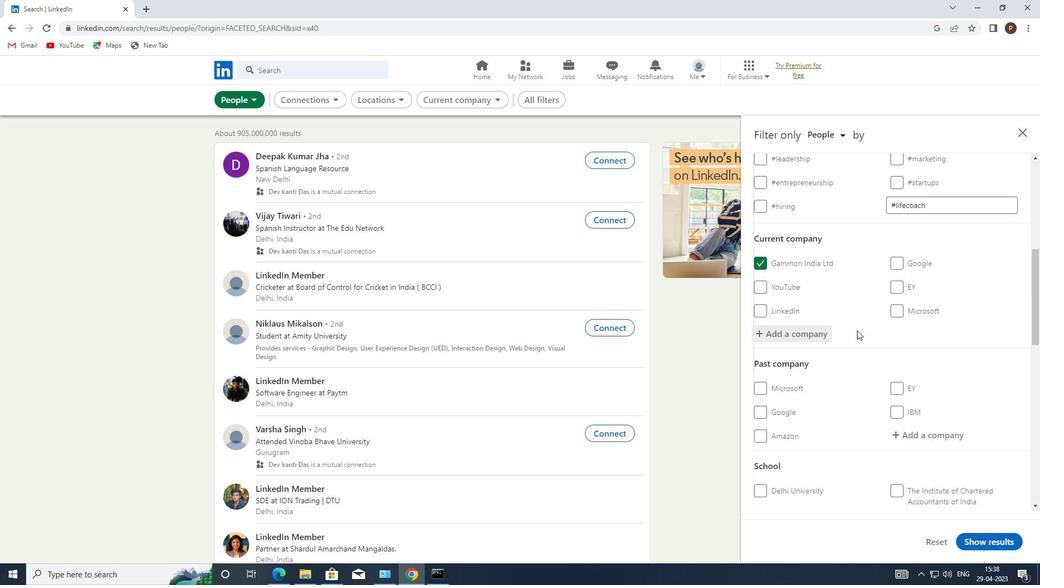 
Action: Mouse scrolled (853, 333) with delta (0, 0)
Screenshot: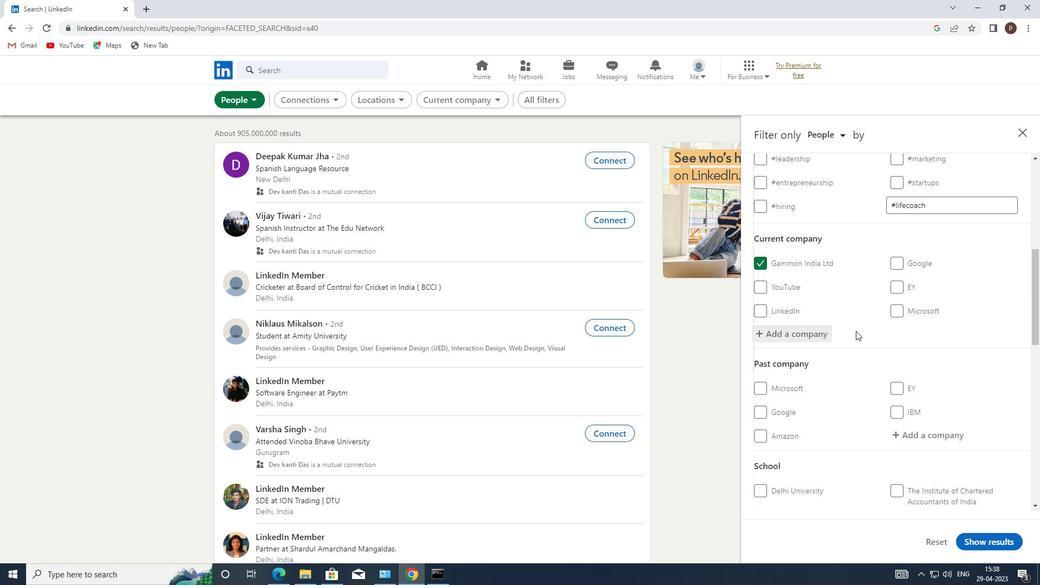 
Action: Mouse moved to (853, 334)
Screenshot: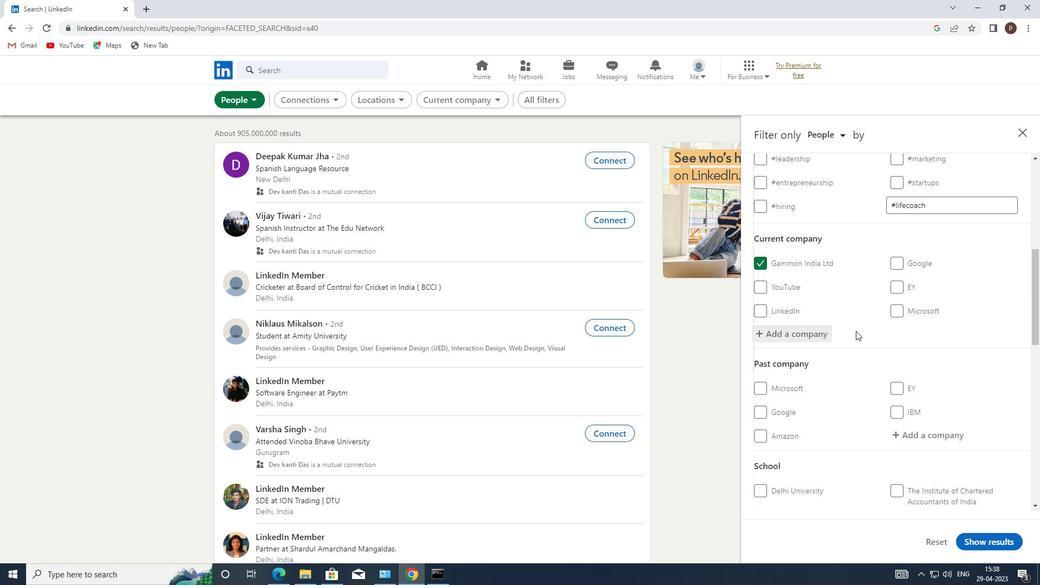 
Action: Mouse scrolled (853, 333) with delta (0, 0)
Screenshot: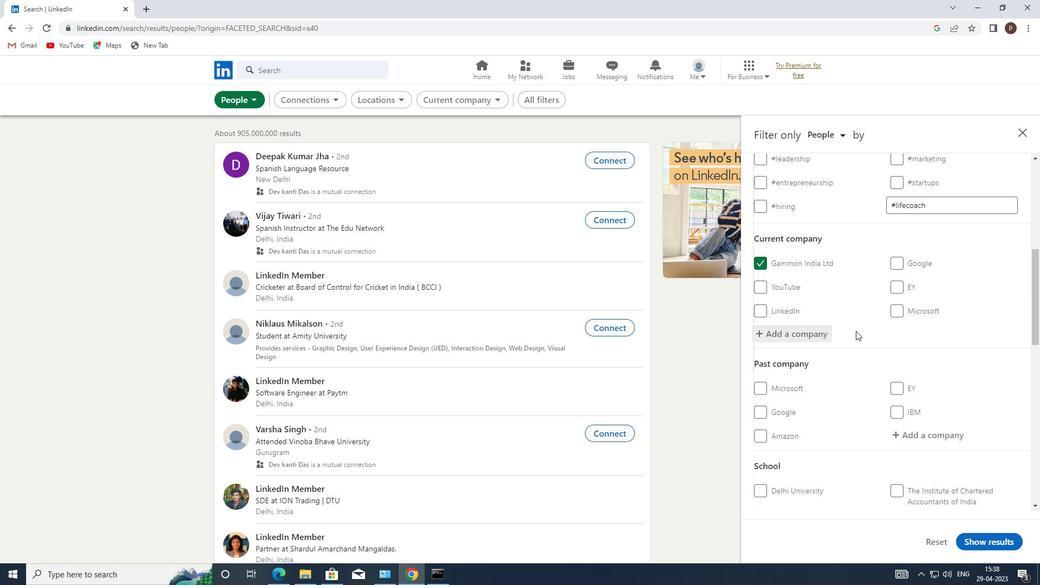 
Action: Mouse moved to (899, 379)
Screenshot: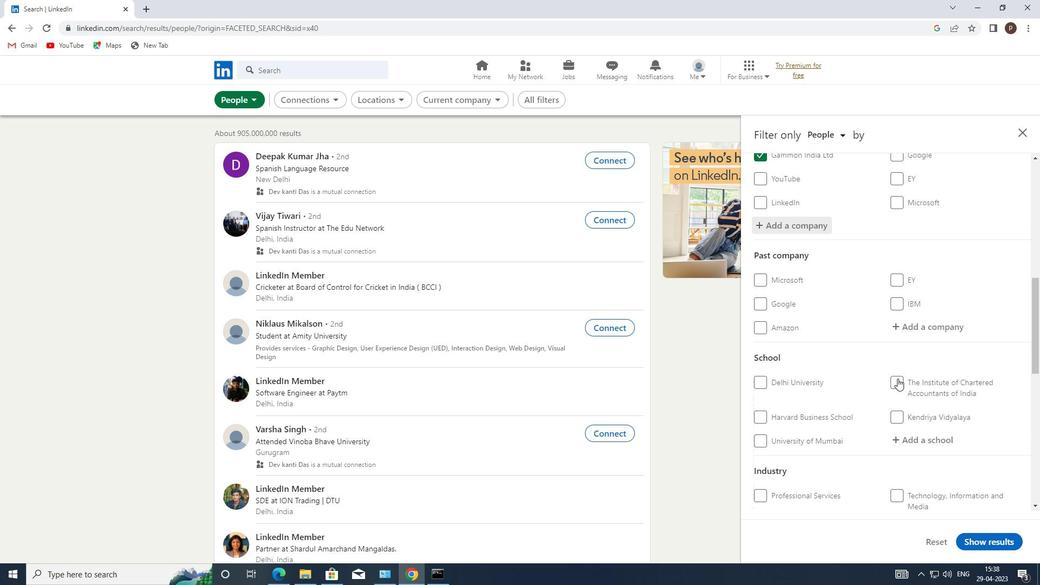 
Action: Mouse scrolled (899, 378) with delta (0, 0)
Screenshot: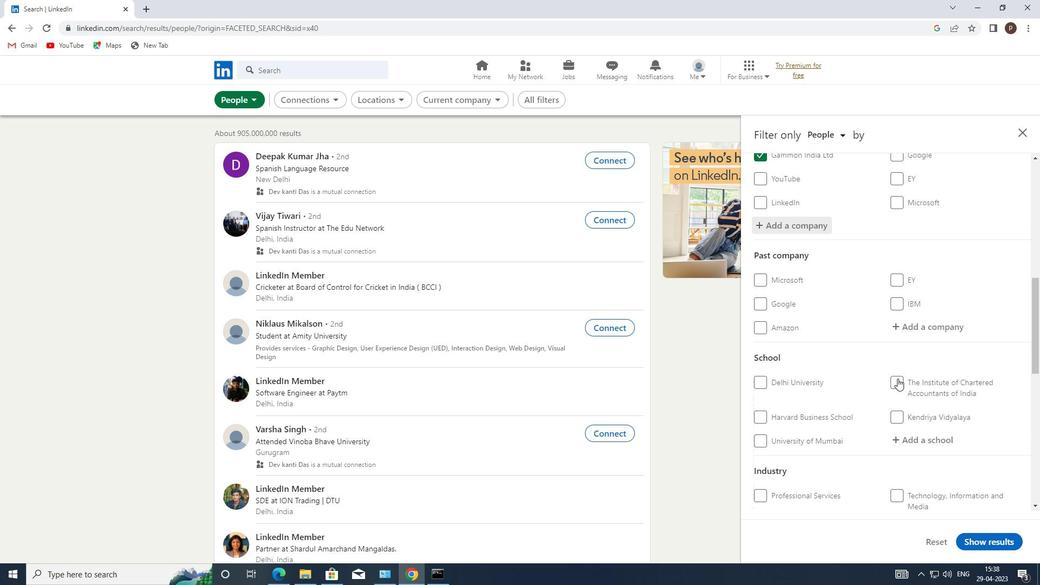 
Action: Mouse moved to (922, 388)
Screenshot: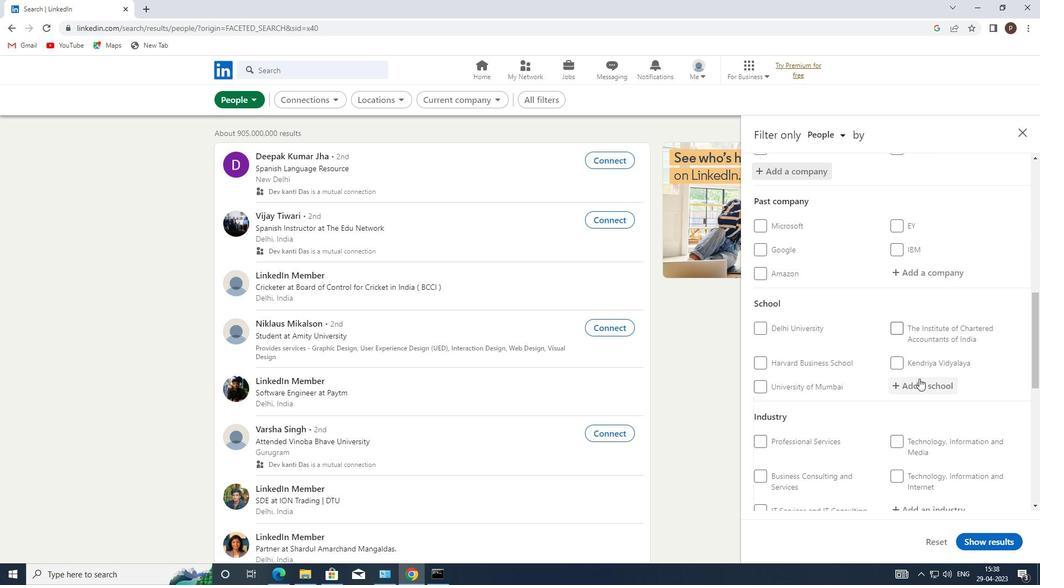 
Action: Mouse pressed left at (922, 388)
Screenshot: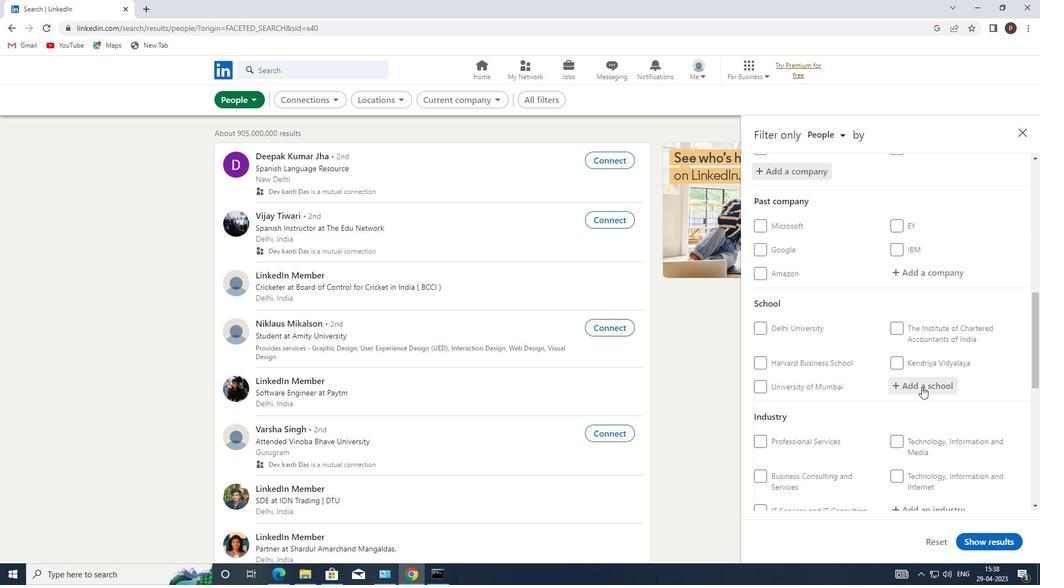 
Action: Mouse moved to (922, 388)
Screenshot: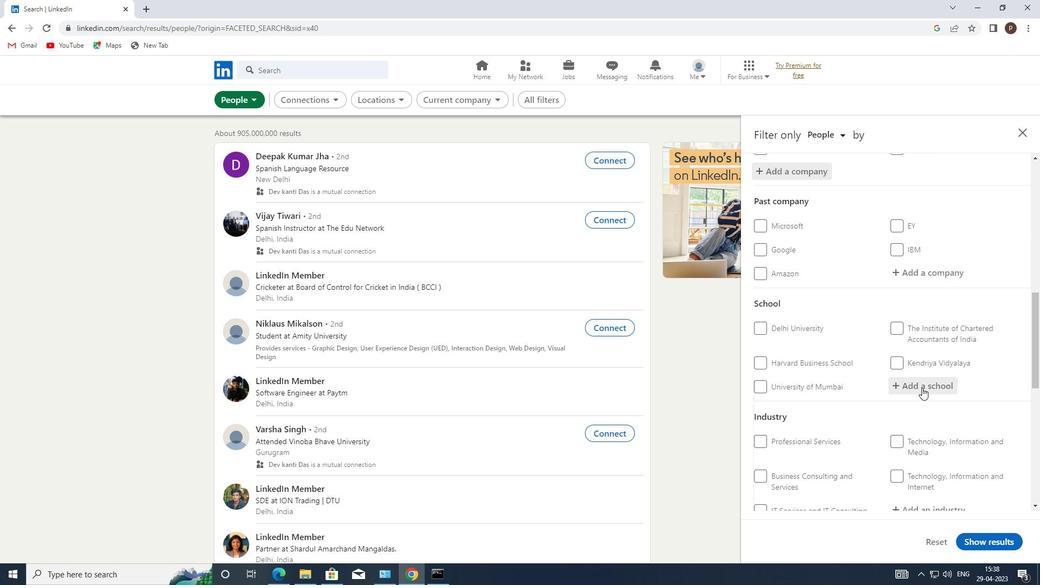 
Action: Key pressed <Key.caps_lock>T<Key.caps_lock>HE<Key.space><Key.caps_lock>D<Key.caps_lock>ON
Screenshot: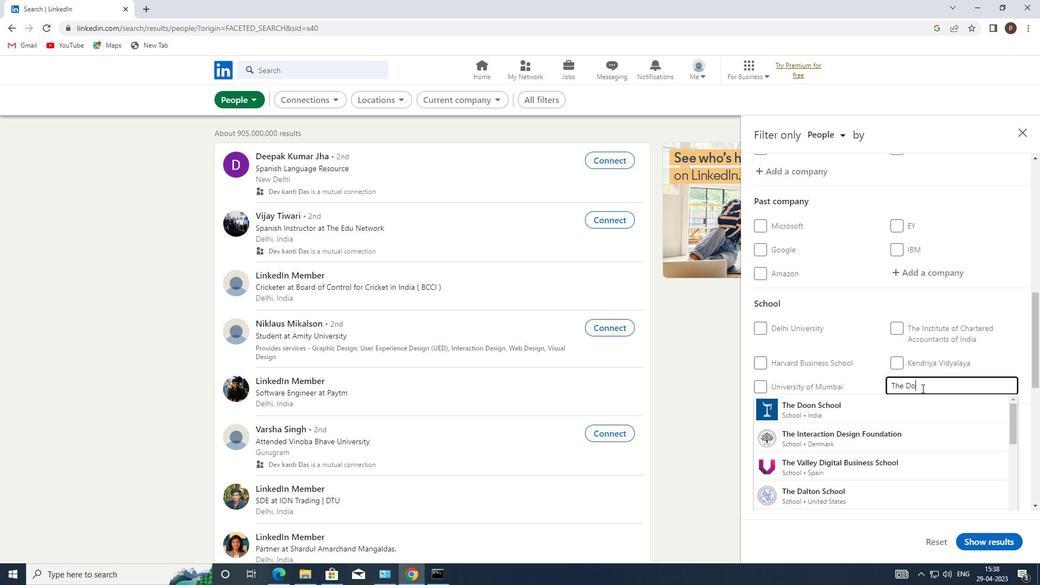 
Action: Mouse moved to (849, 407)
Screenshot: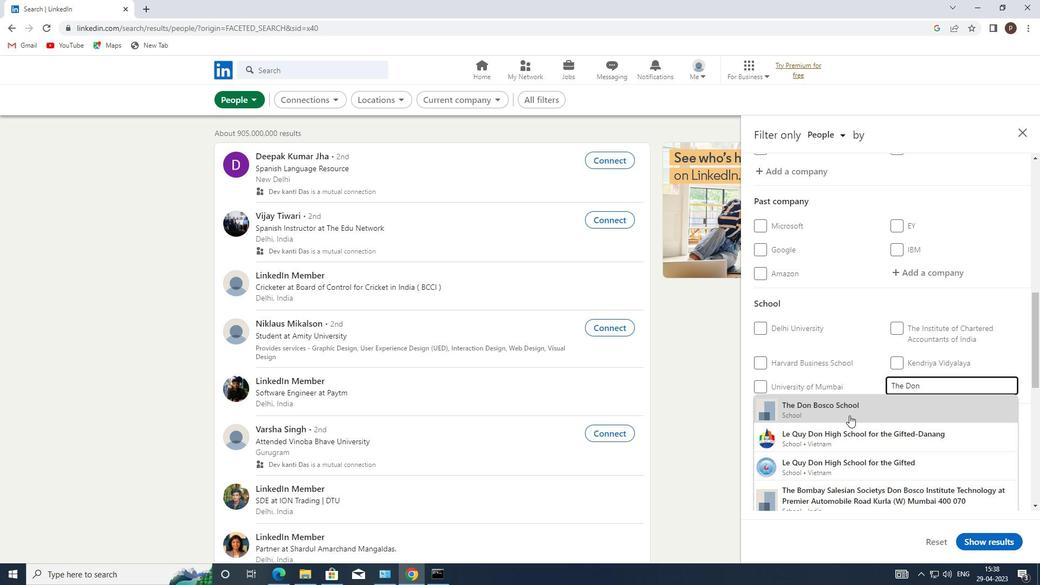 
Action: Mouse pressed left at (849, 407)
Screenshot: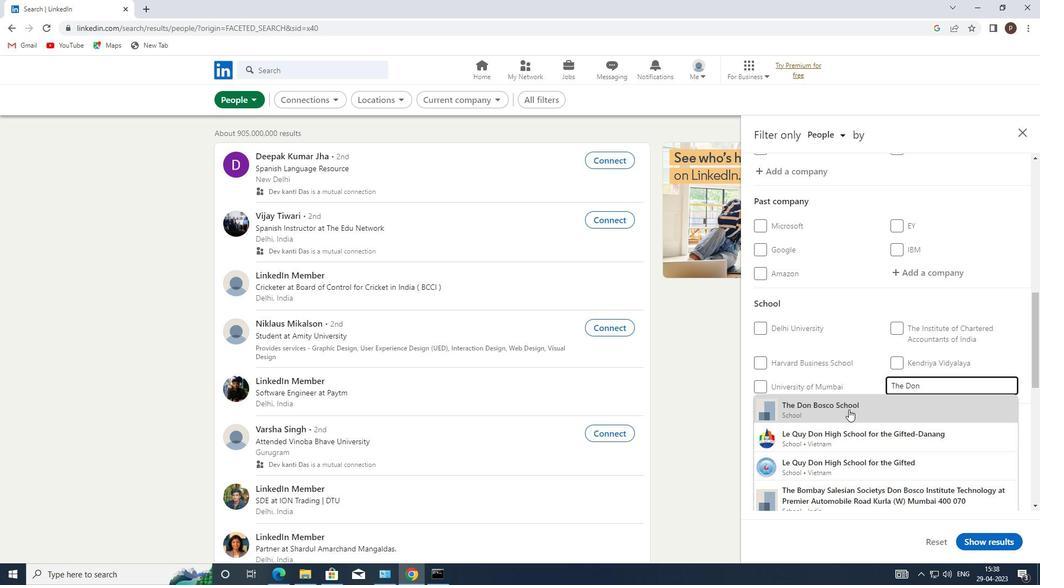 
Action: Mouse moved to (841, 392)
Screenshot: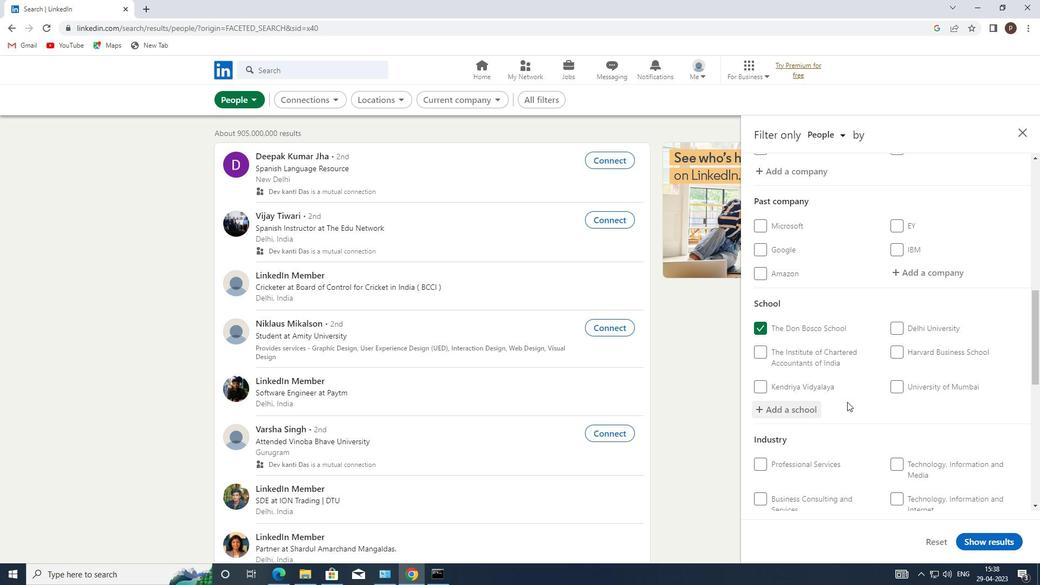 
Action: Mouse scrolled (841, 392) with delta (0, 0)
Screenshot: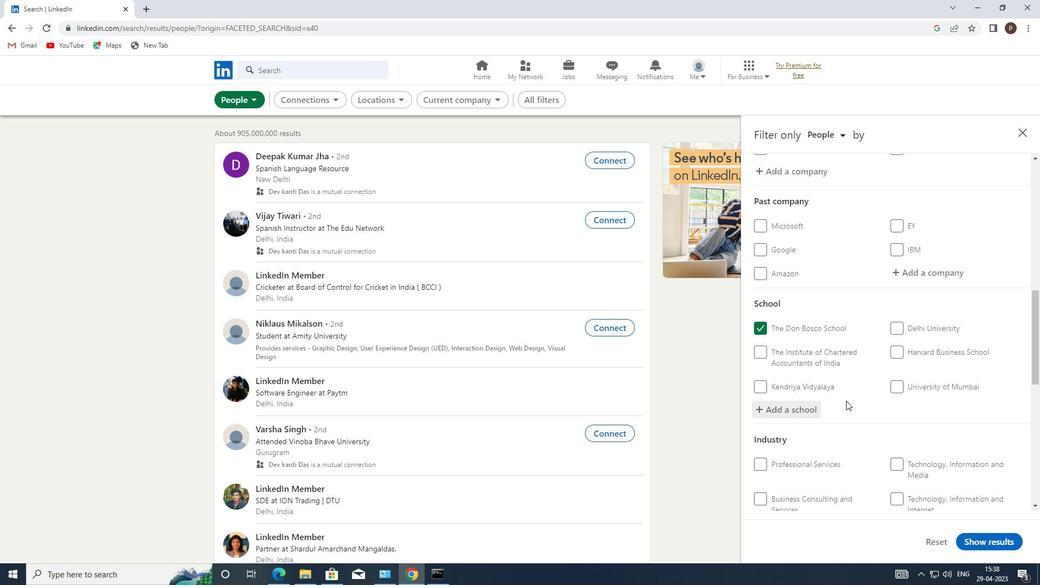 
Action: Mouse scrolled (841, 392) with delta (0, 0)
Screenshot: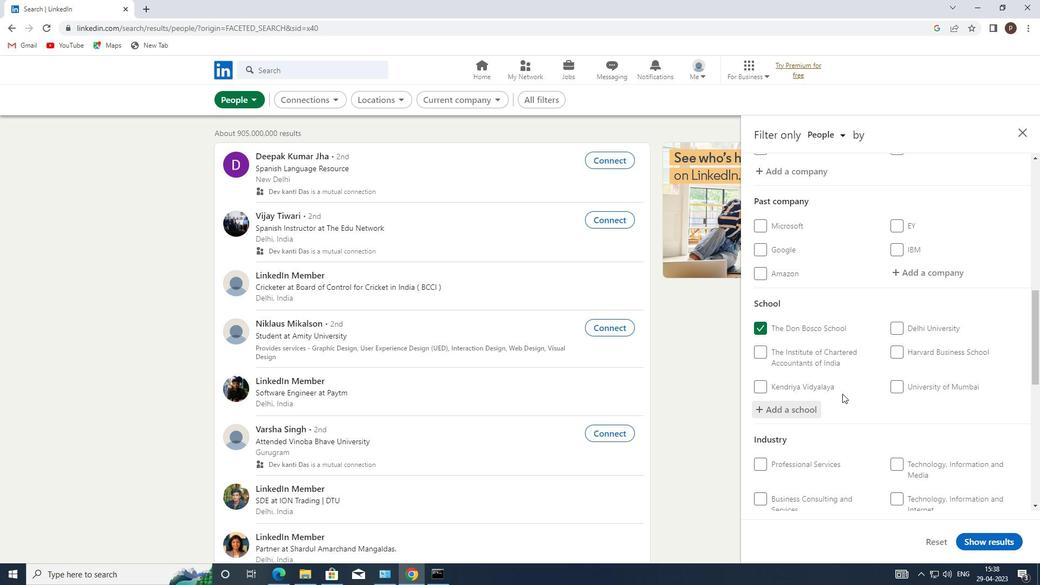 
Action: Mouse scrolled (841, 392) with delta (0, 0)
Screenshot: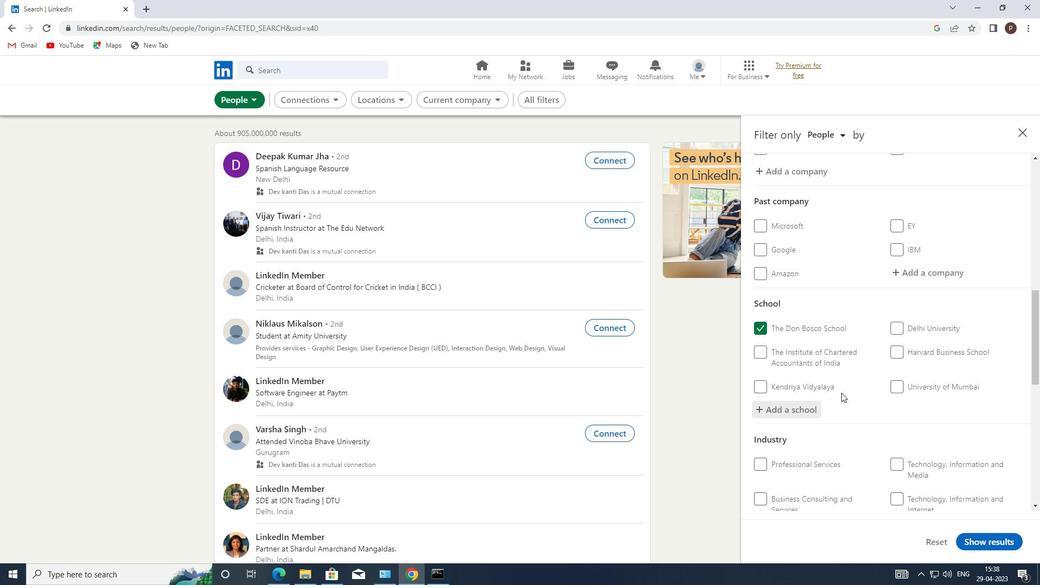 
Action: Mouse moved to (919, 378)
Screenshot: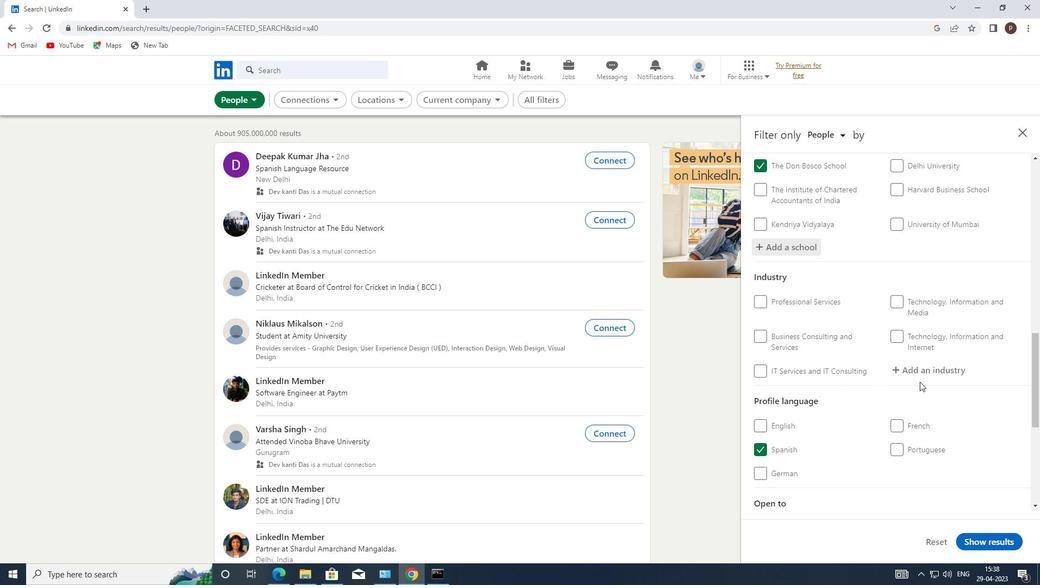 
Action: Mouse pressed left at (919, 378)
Screenshot: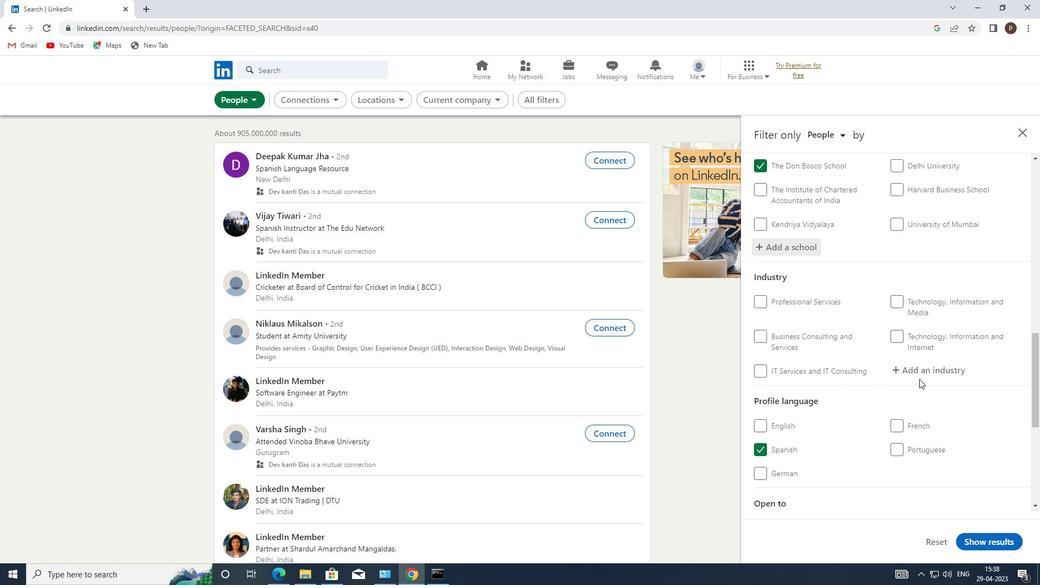 
Action: Mouse moved to (918, 375)
Screenshot: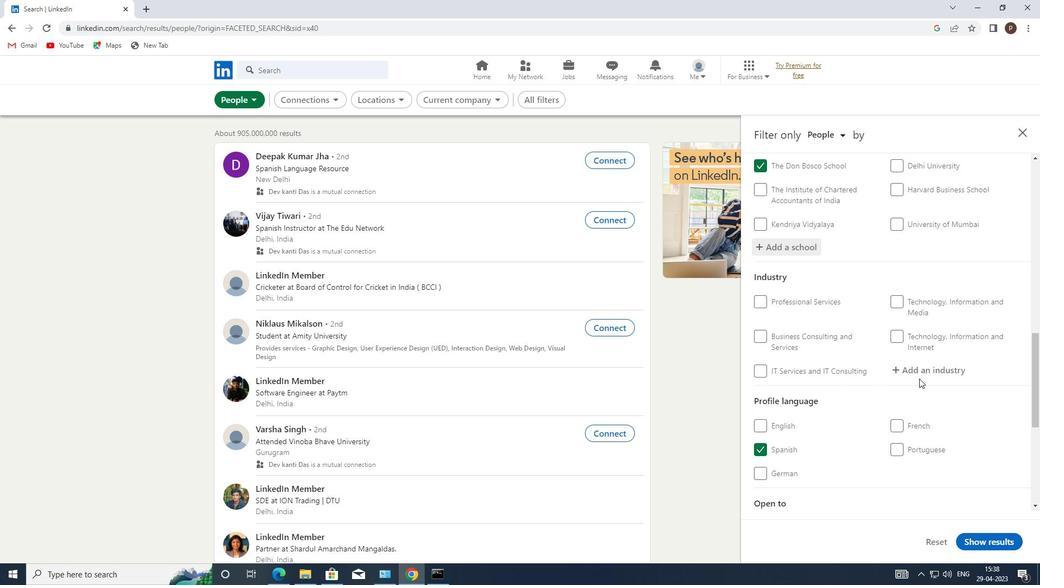 
Action: Mouse pressed left at (918, 375)
Screenshot: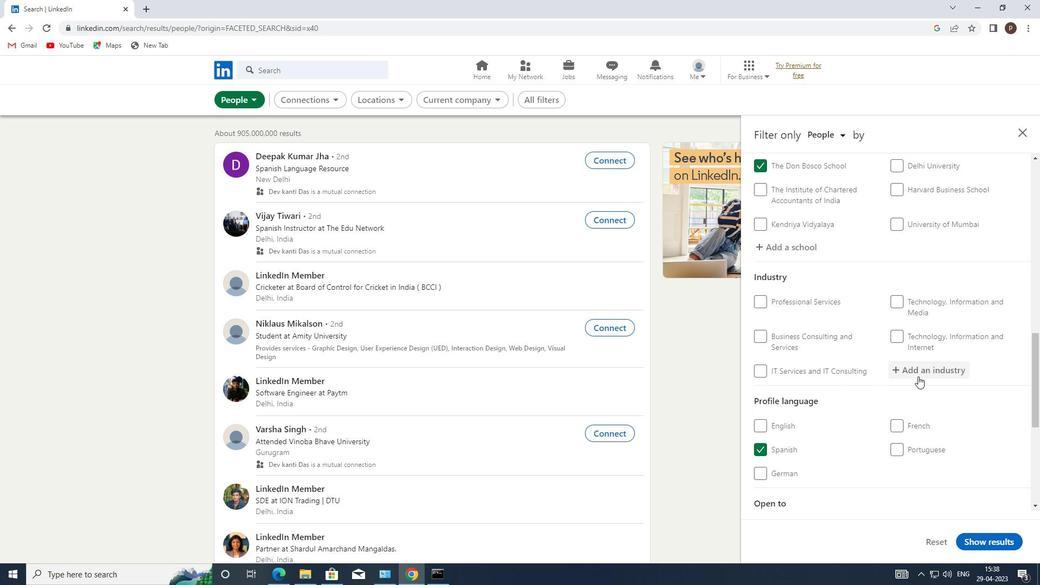 
Action: Key pressed <Key.caps_lock>E<Key.caps_lock>LECTRIC<Key.space><Key.caps_lock>P<Key.caps_lock>OWER<Key.space><Key.caps_lock>G<Key.caps_lock>ENERATION<Key.space>
Screenshot: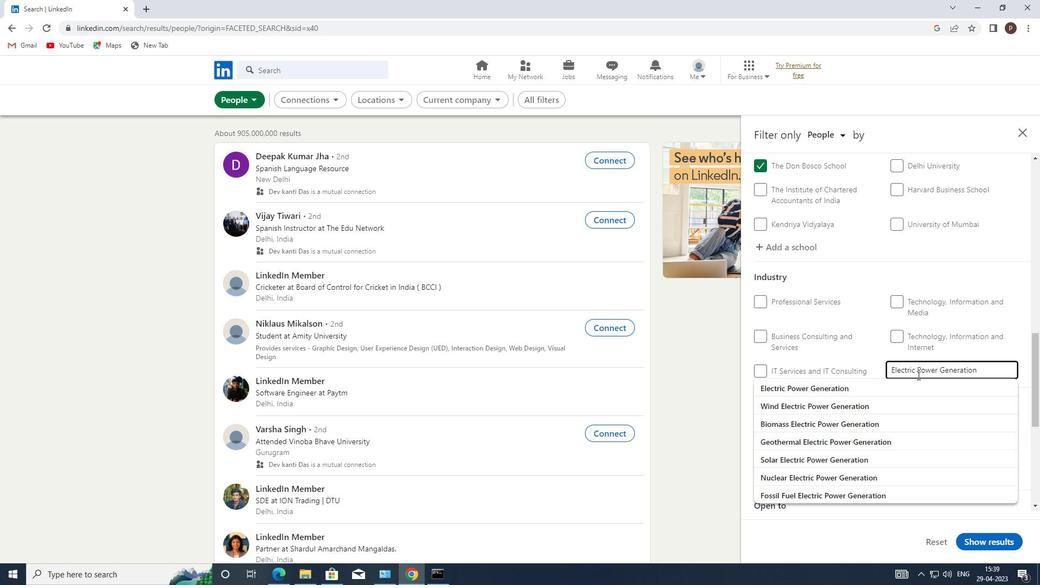 
Action: Mouse moved to (844, 389)
Screenshot: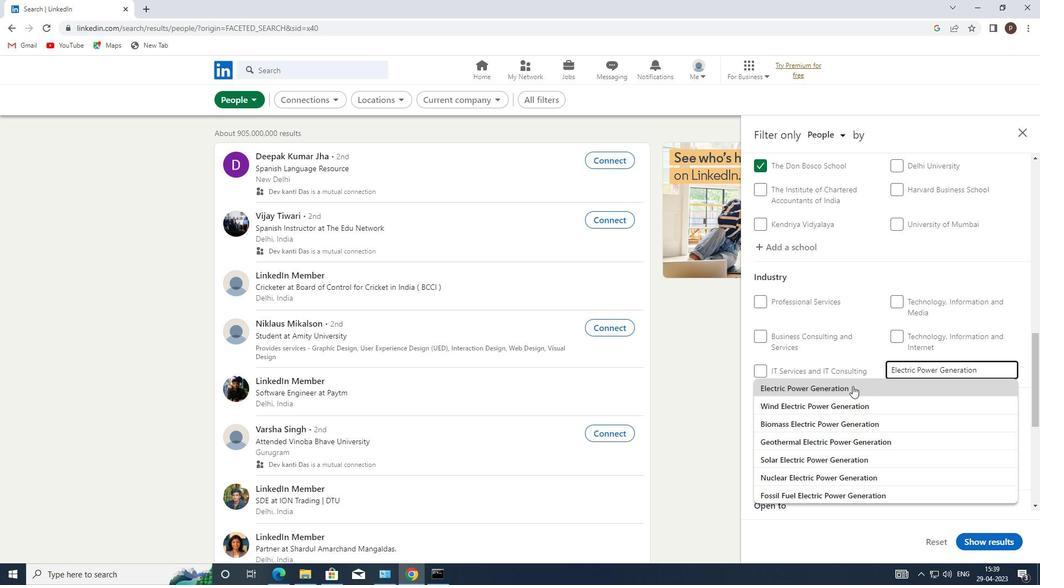
Action: Mouse pressed left at (844, 389)
Screenshot: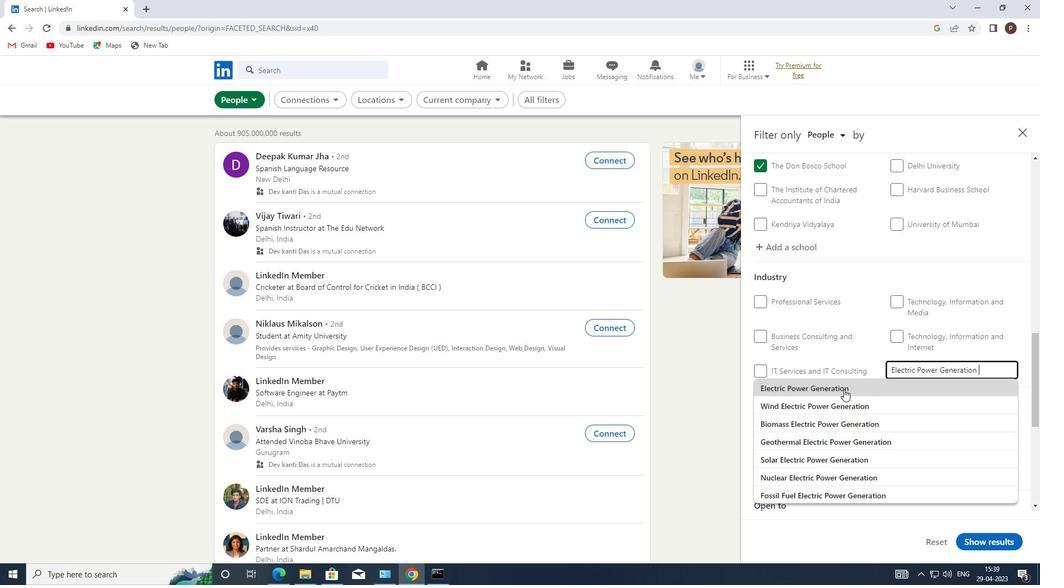 
Action: Mouse moved to (844, 383)
Screenshot: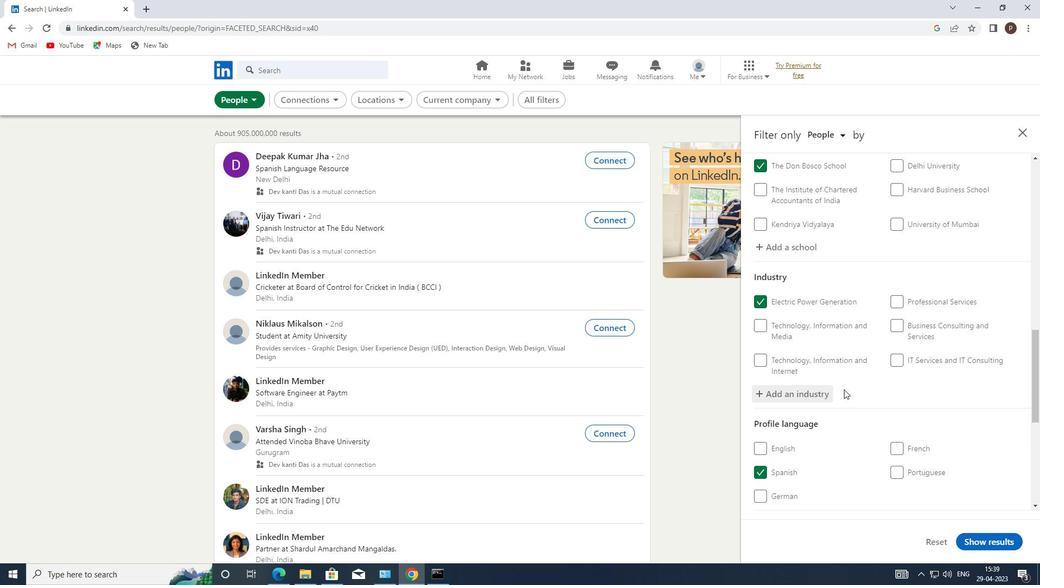 
Action: Mouse scrolled (844, 383) with delta (0, 0)
Screenshot: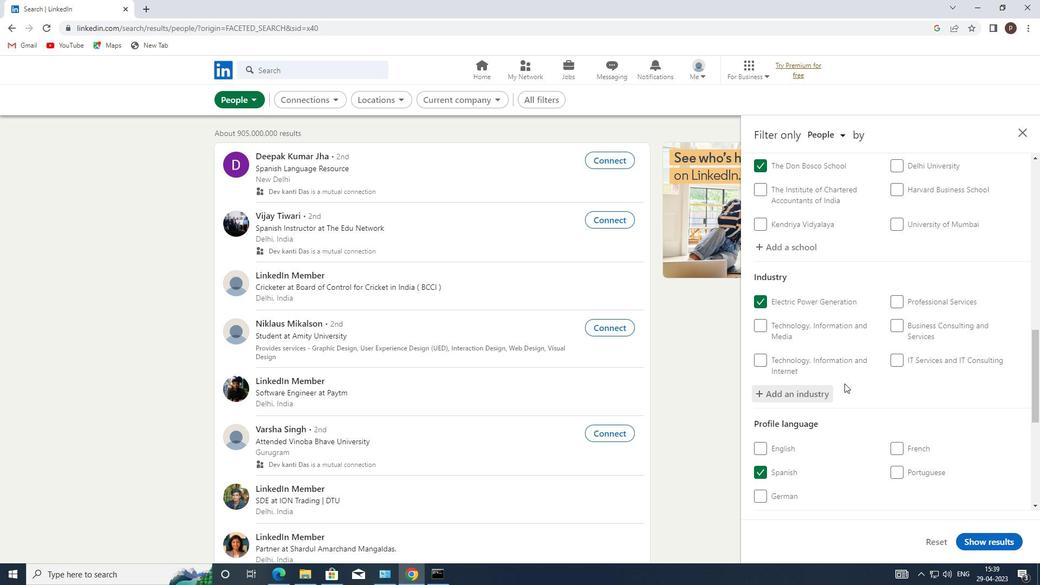 
Action: Mouse scrolled (844, 383) with delta (0, 0)
Screenshot: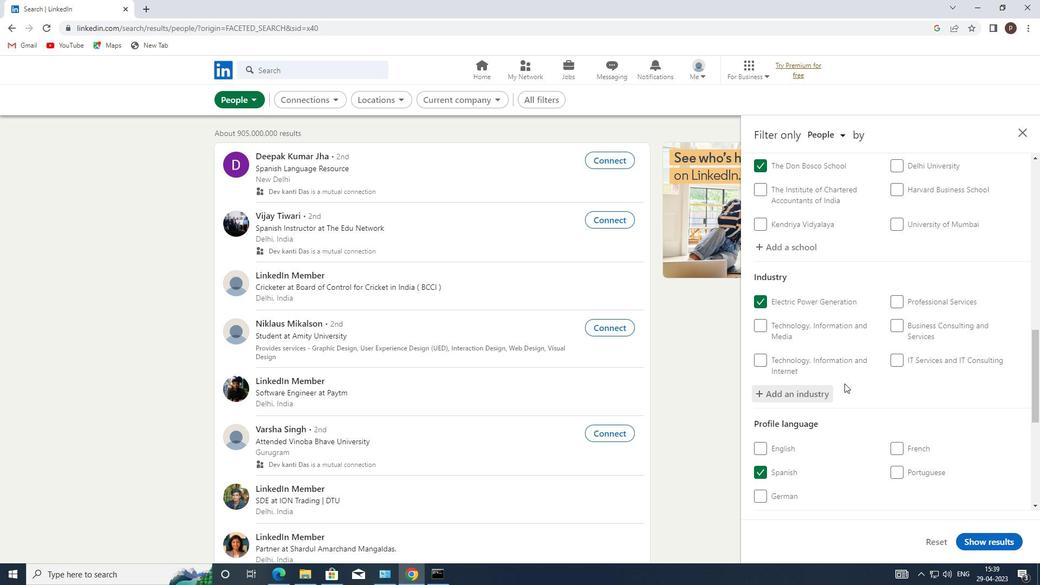 
Action: Mouse scrolled (844, 383) with delta (0, 0)
Screenshot: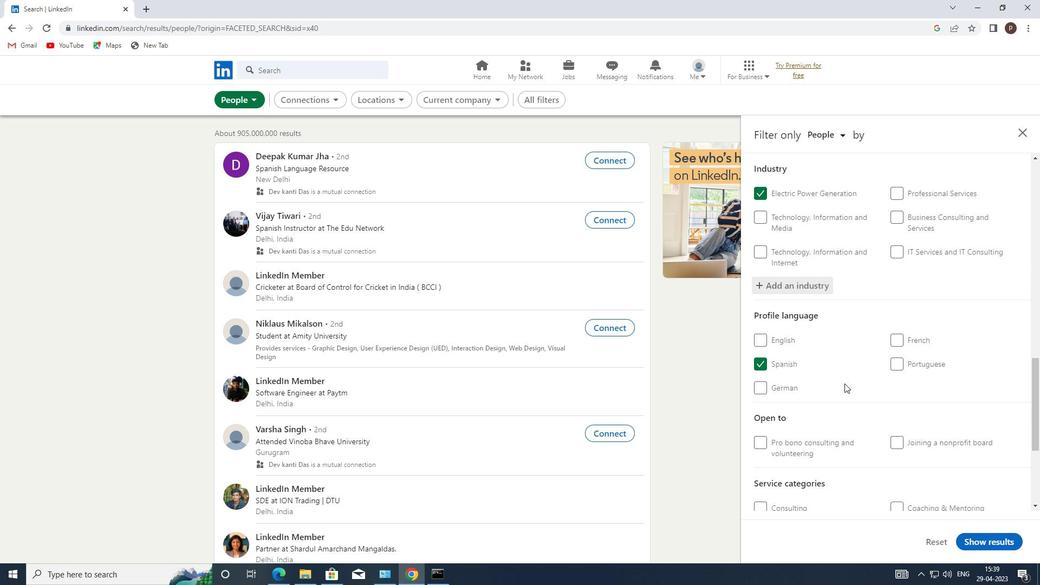 
Action: Mouse scrolled (844, 383) with delta (0, 0)
Screenshot: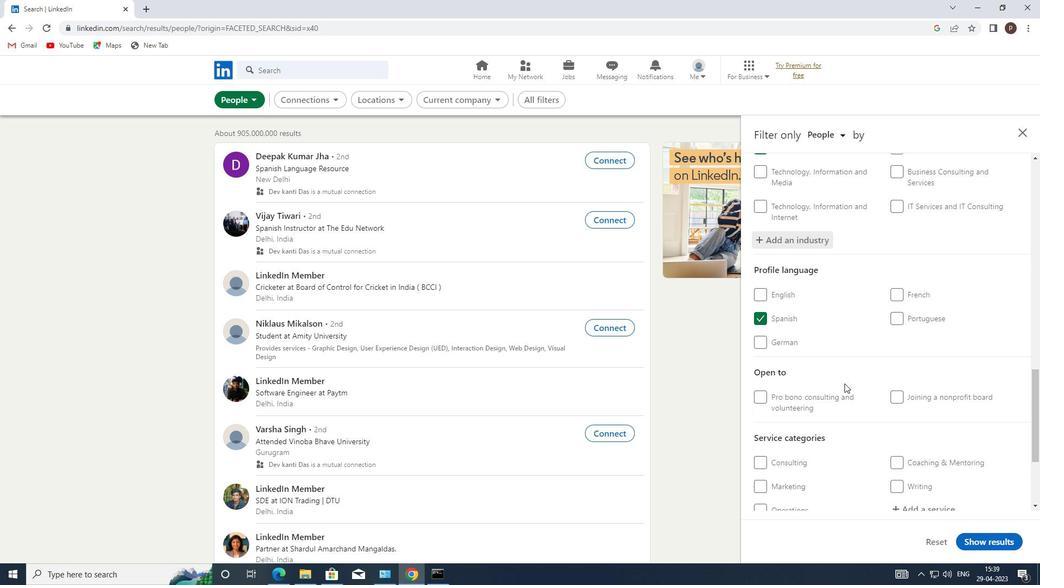 
Action: Mouse scrolled (844, 383) with delta (0, 0)
Screenshot: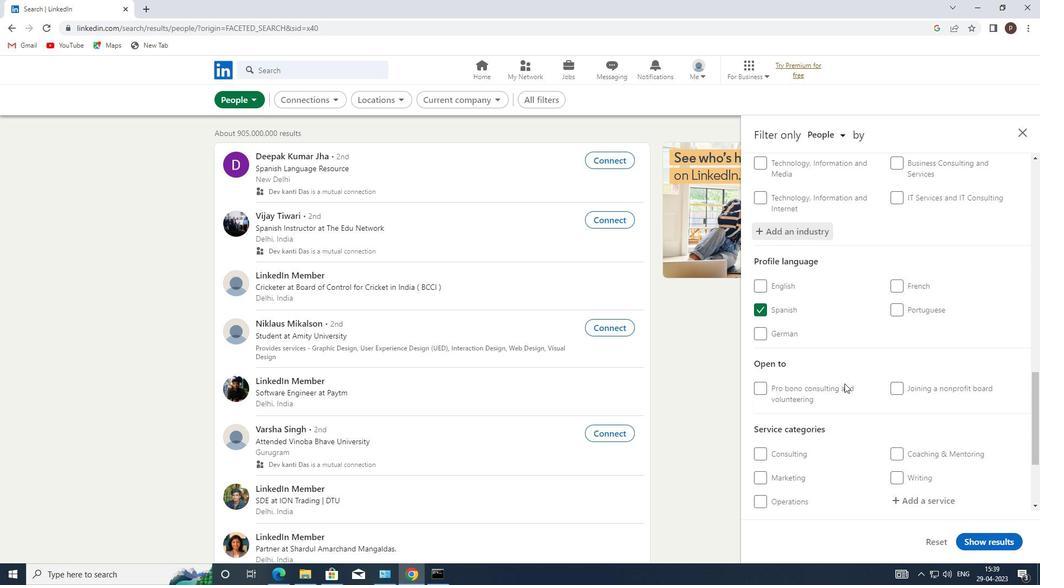 
Action: Mouse moved to (898, 392)
Screenshot: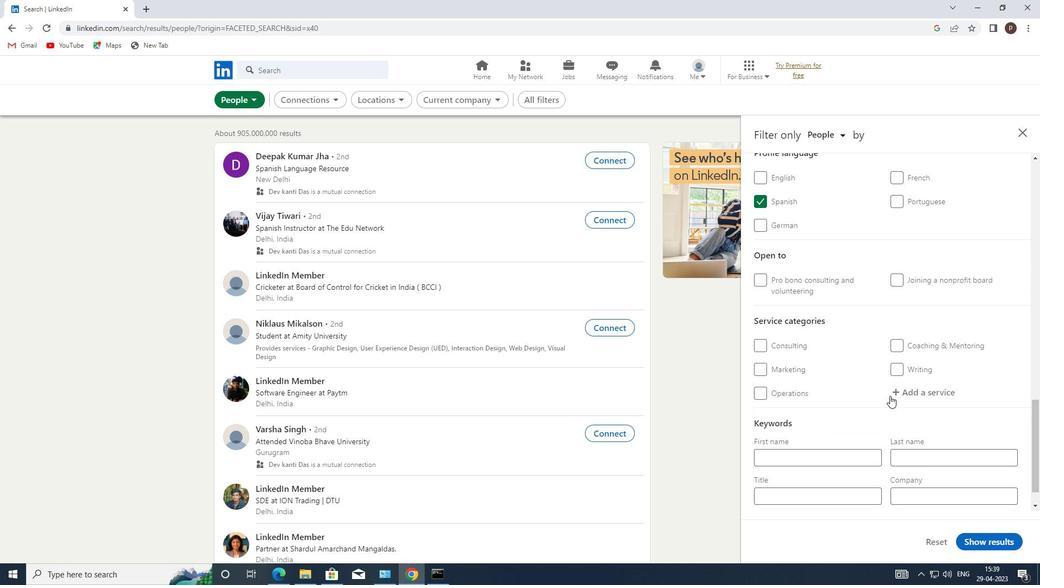 
Action: Mouse pressed left at (898, 392)
Screenshot: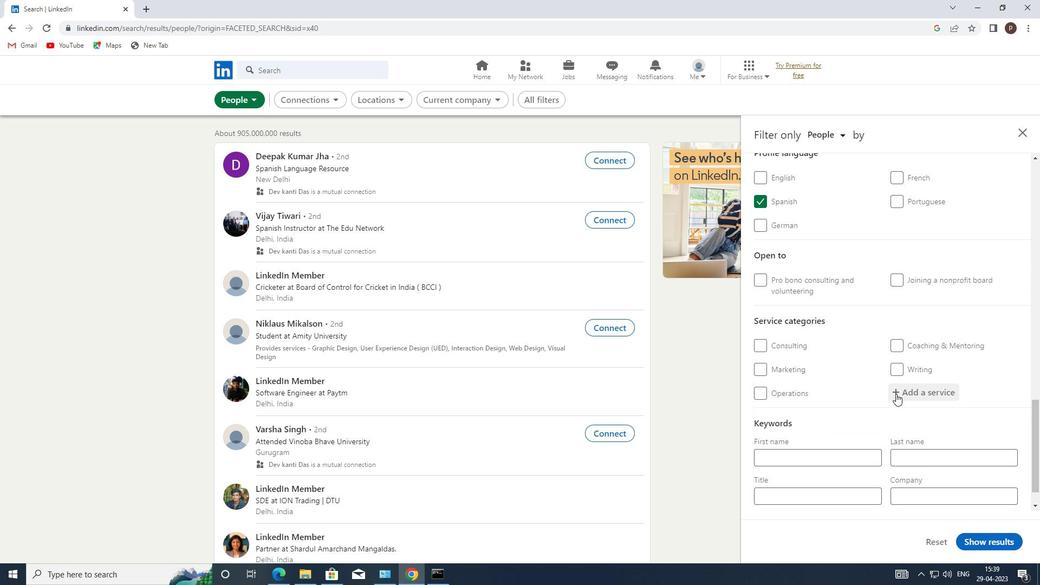 
Action: Mouse moved to (899, 392)
Screenshot: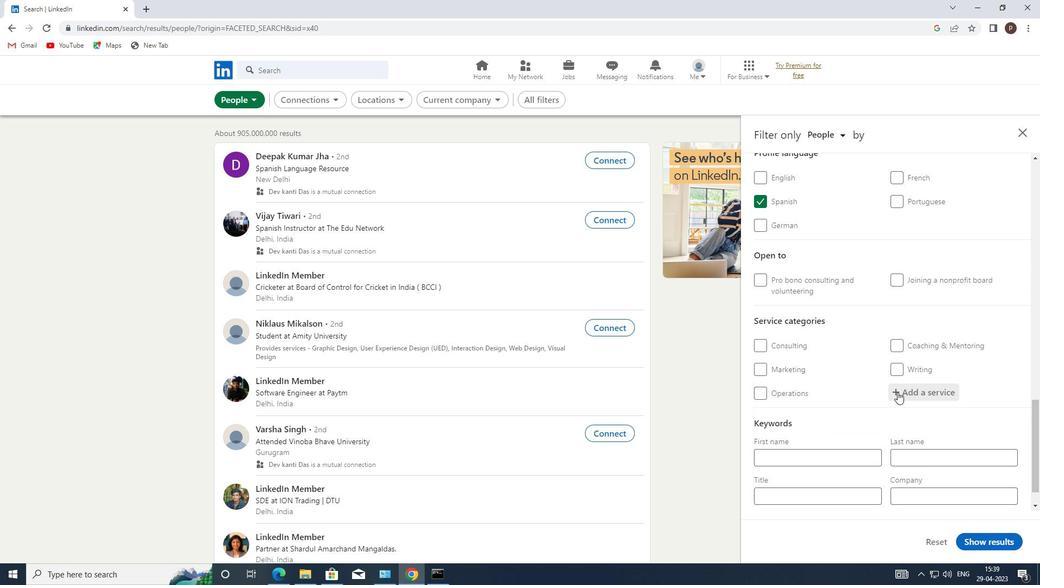 
Action: Mouse pressed left at (899, 392)
Screenshot: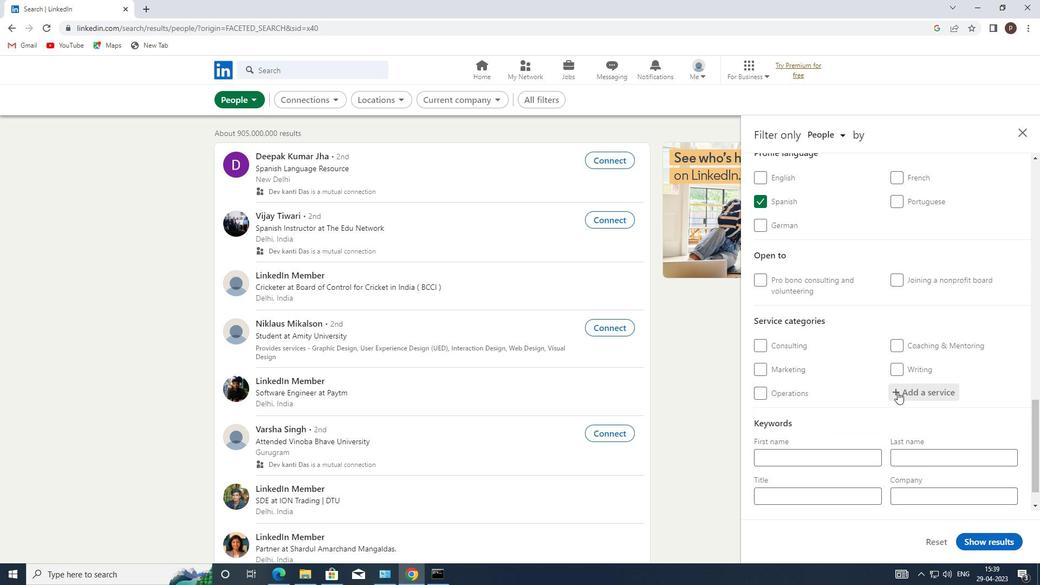 
Action: Key pressed <Key.caps_lock>M<Key.caps_lock>OBILE<Key.space><Key.caps_lock>M<Key.caps_lock>ARKETING
Screenshot: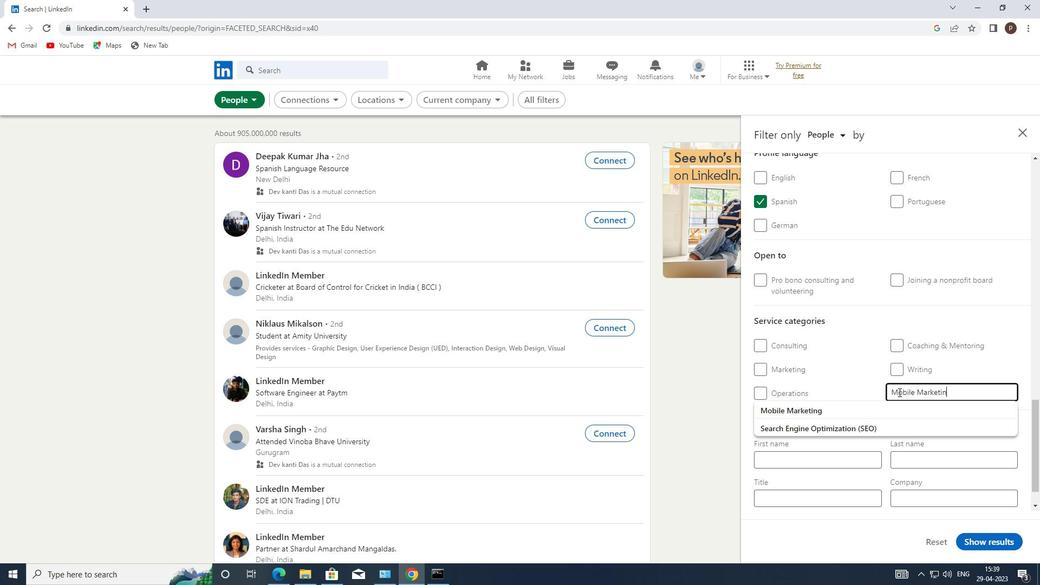 
Action: Mouse moved to (826, 414)
Screenshot: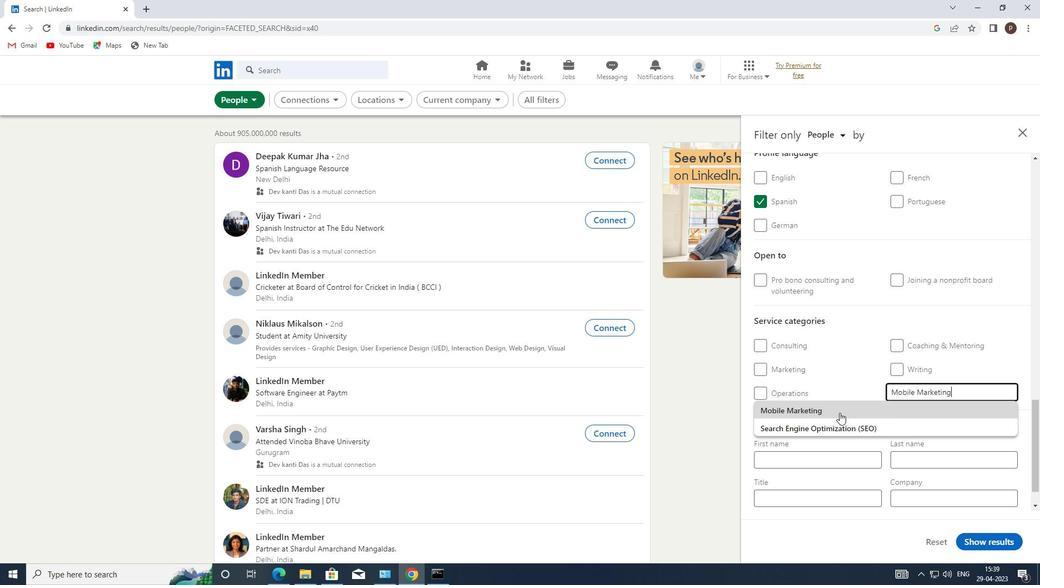 
Action: Mouse pressed left at (826, 414)
Screenshot: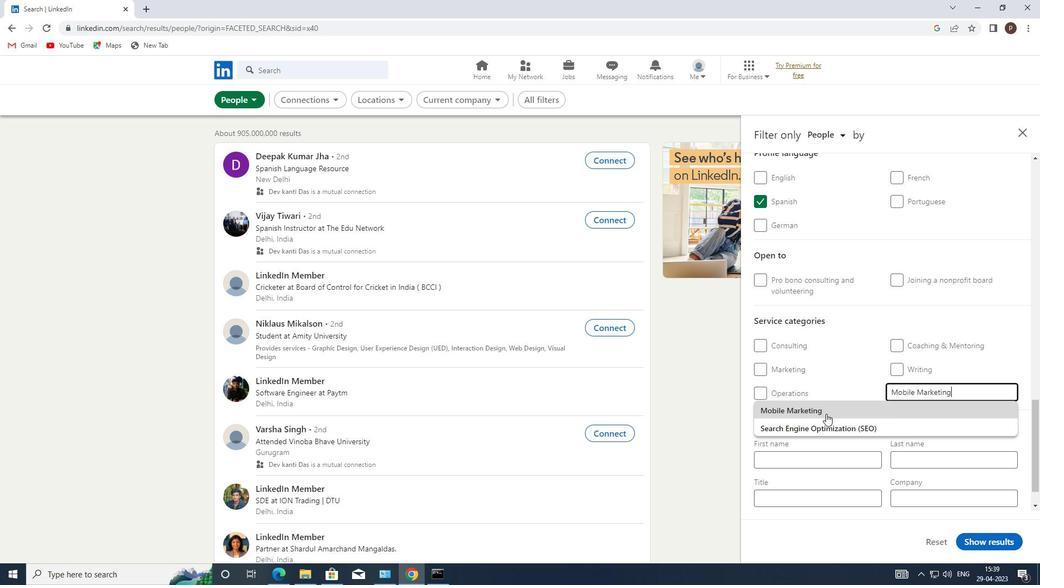 
Action: Mouse moved to (825, 413)
Screenshot: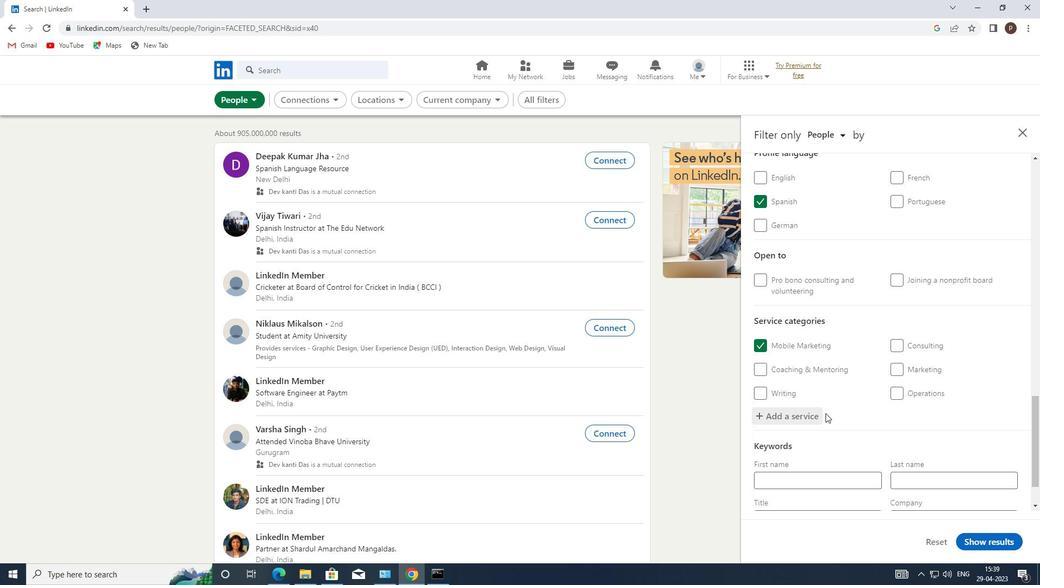
Action: Mouse scrolled (825, 413) with delta (0, 0)
Screenshot: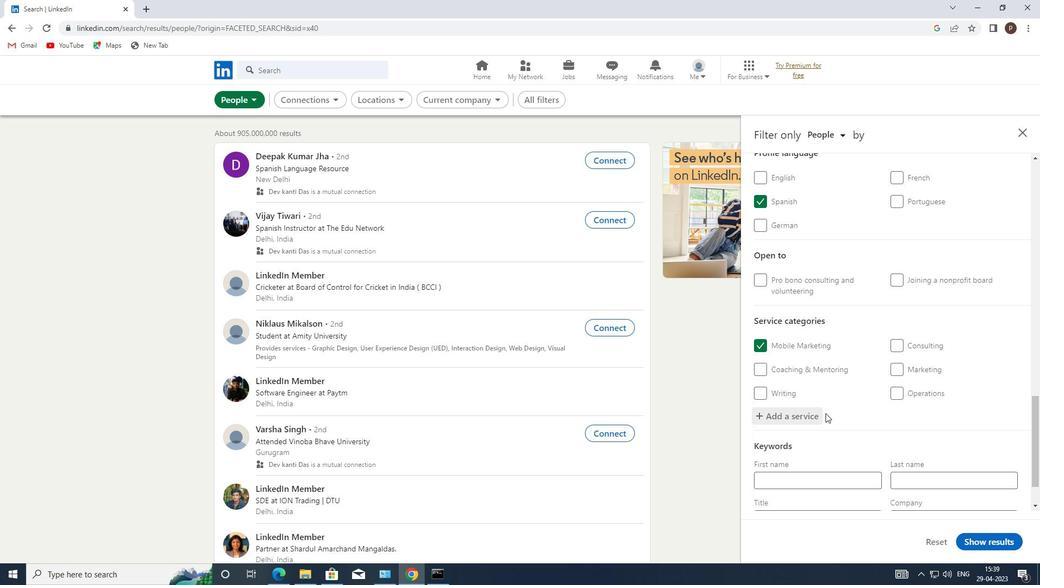 
Action: Mouse moved to (824, 413)
Screenshot: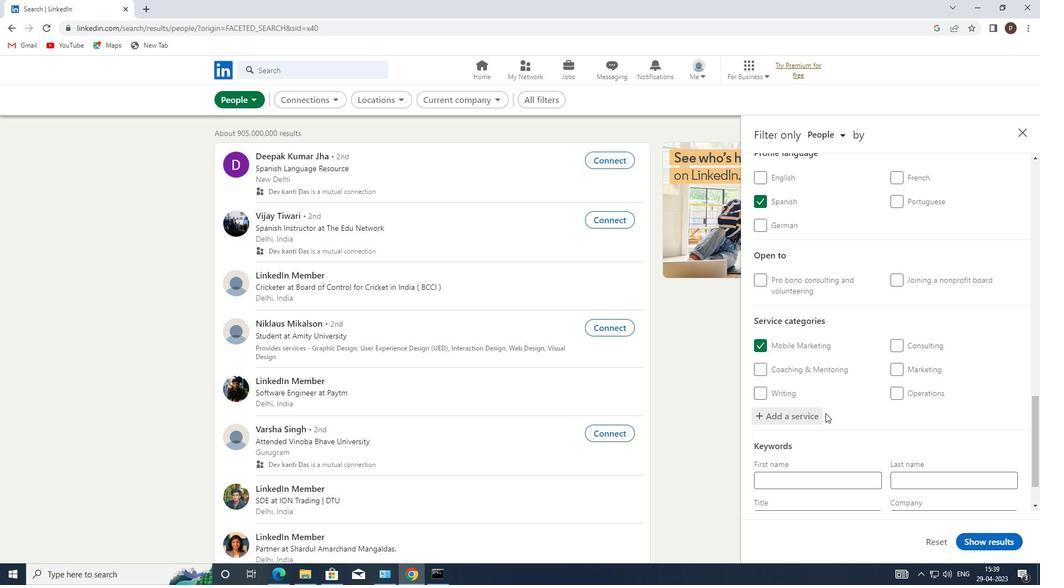 
Action: Mouse scrolled (824, 413) with delta (0, 0)
Screenshot: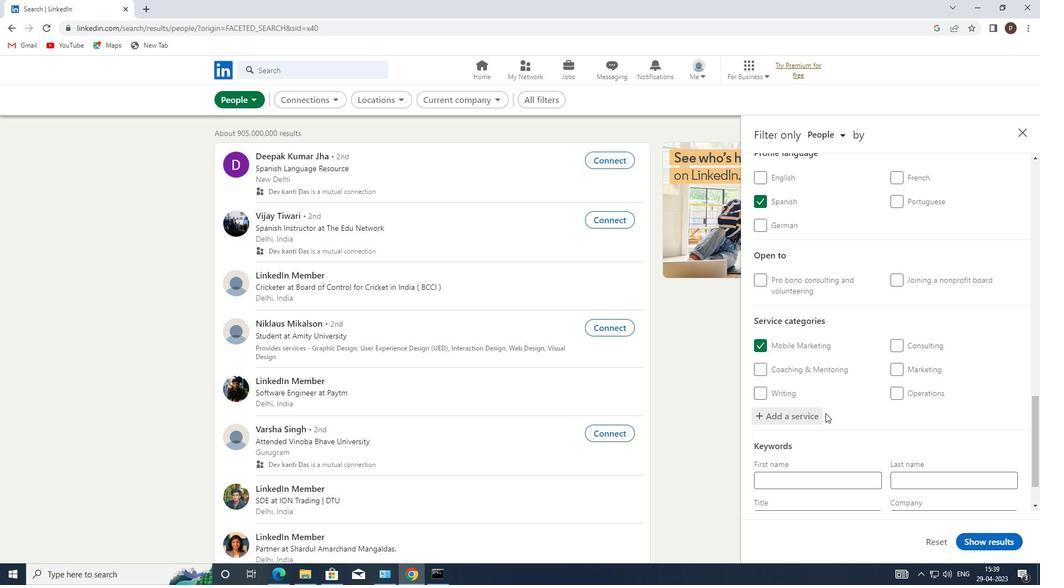 
Action: Mouse moved to (824, 414)
Screenshot: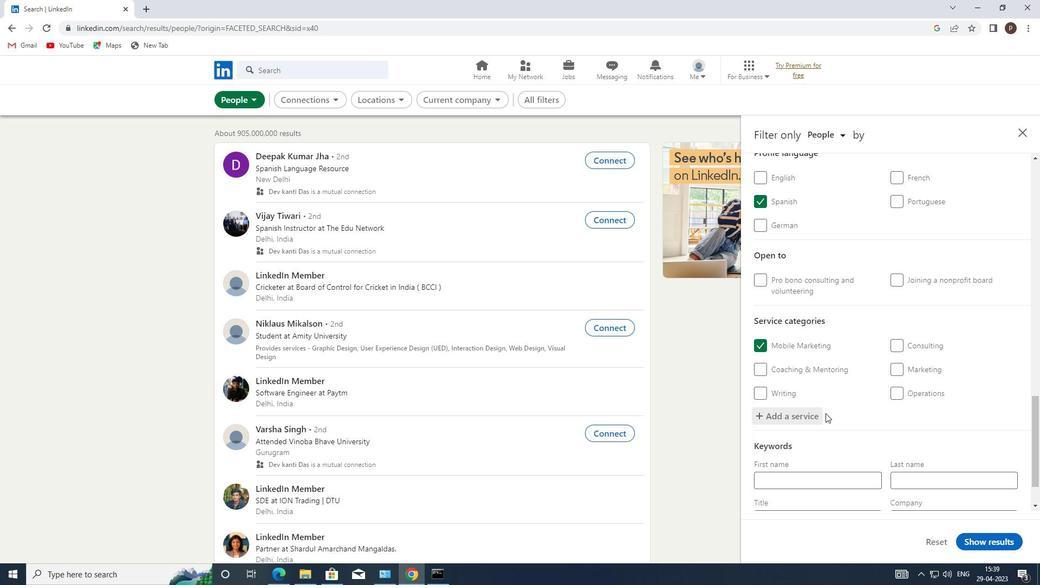 
Action: Mouse scrolled (824, 414) with delta (0, 0)
Screenshot: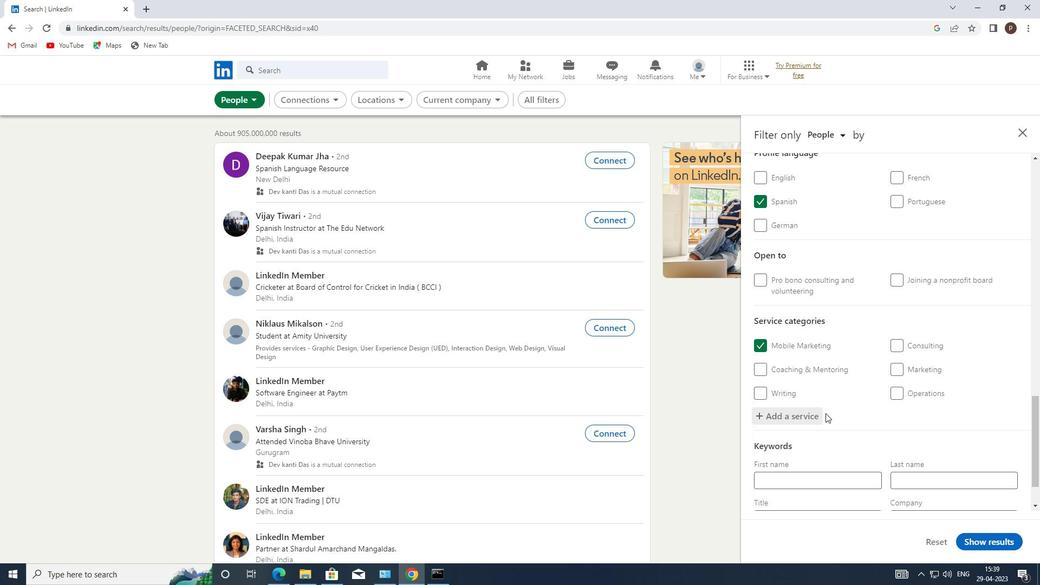 
Action: Mouse moved to (787, 461)
Screenshot: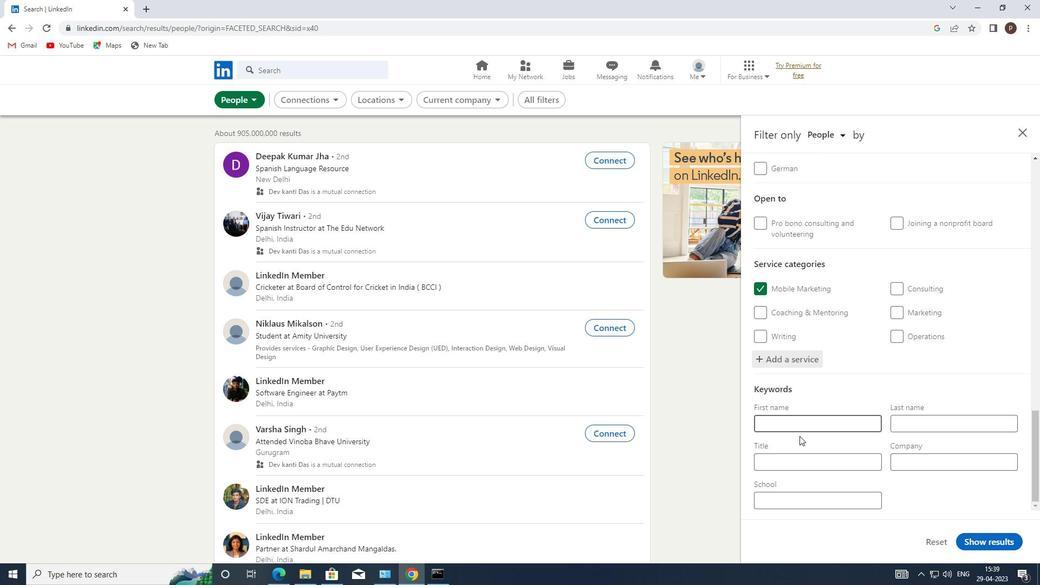 
Action: Mouse pressed left at (787, 461)
Screenshot: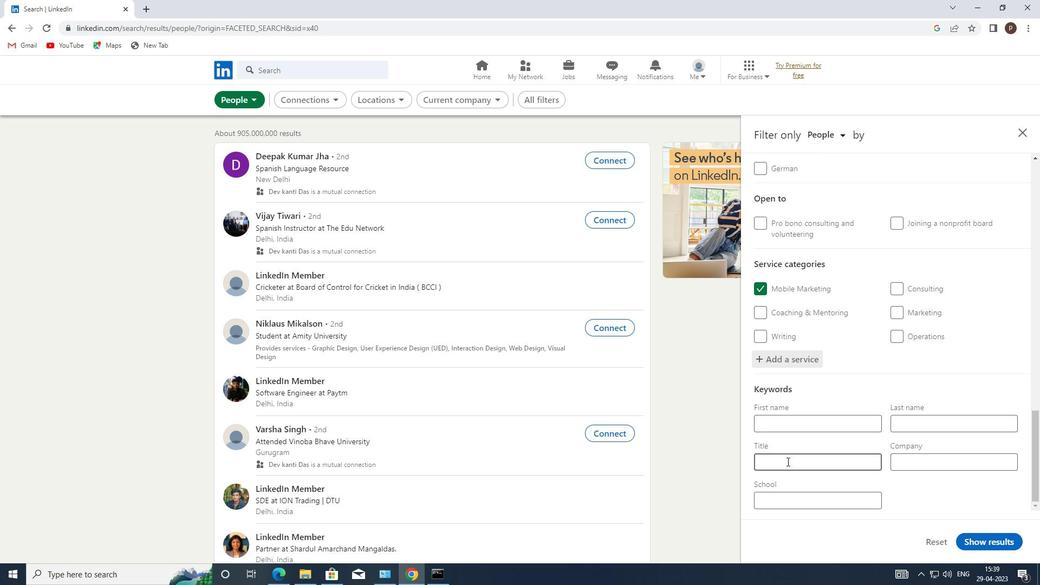 
Action: Key pressed <Key.caps_lock>V<Key.caps_lock>IDEO<Key.space>OR<Key.space><Key.caps_lock>F<Key.caps_lock>ILM<Key.space><Key.caps_lock>P<Key.caps_lock>RODUCER<Key.space>
Screenshot: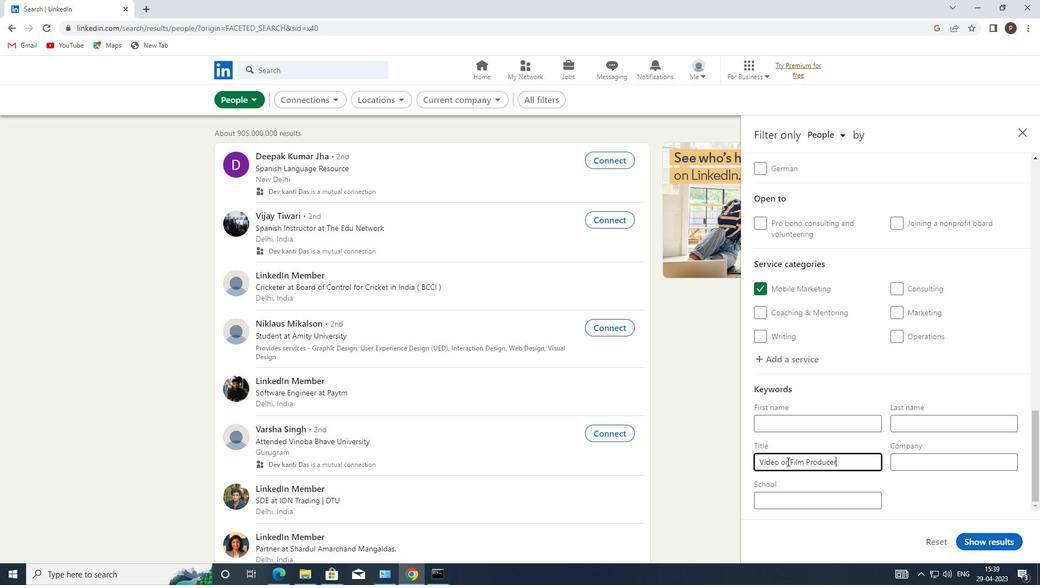 
Action: Mouse moved to (977, 540)
Screenshot: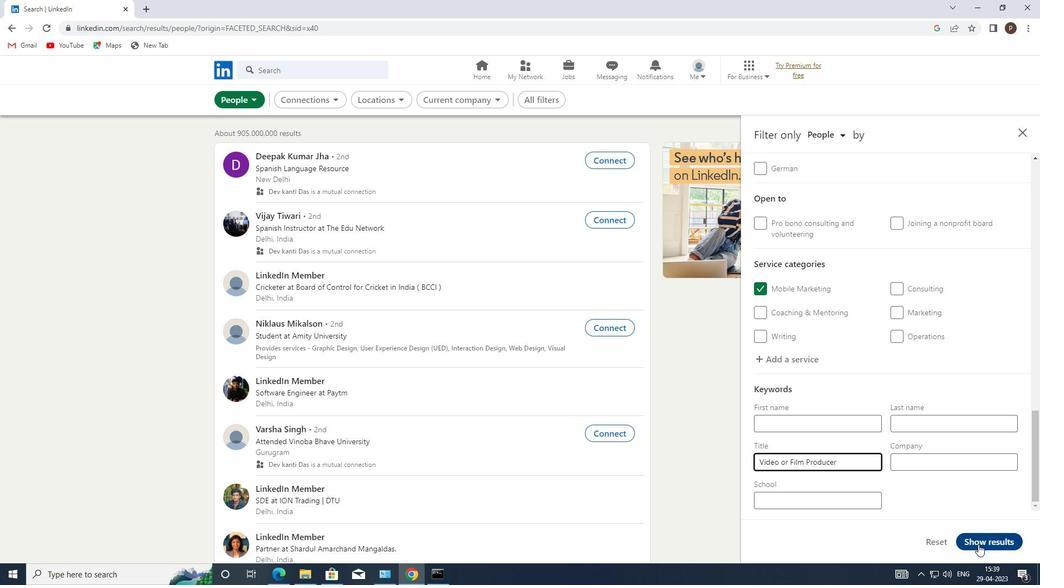 
Action: Mouse pressed left at (977, 540)
Screenshot: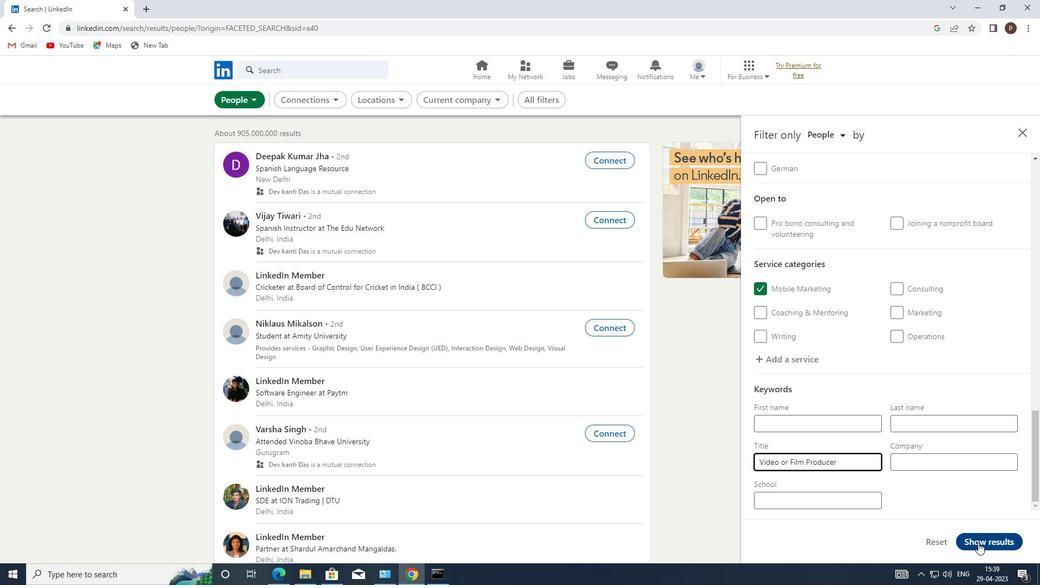 
